 Task: Create a due date automation trigger when advanced on, on the monday after a card is due add dates due in between 1 and 5 working days at 11:00 AM.
Action: Mouse moved to (868, 256)
Screenshot: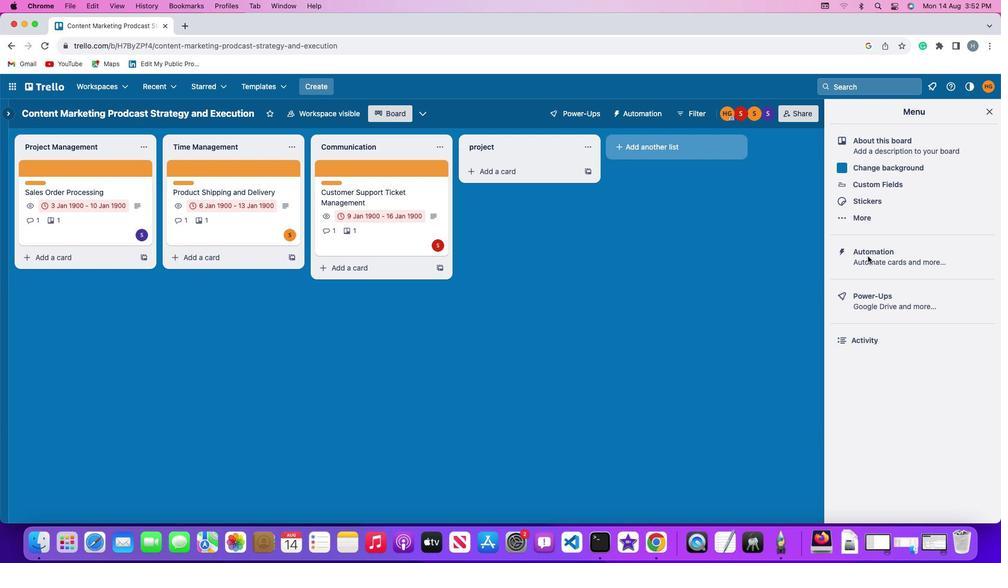
Action: Mouse pressed left at (868, 256)
Screenshot: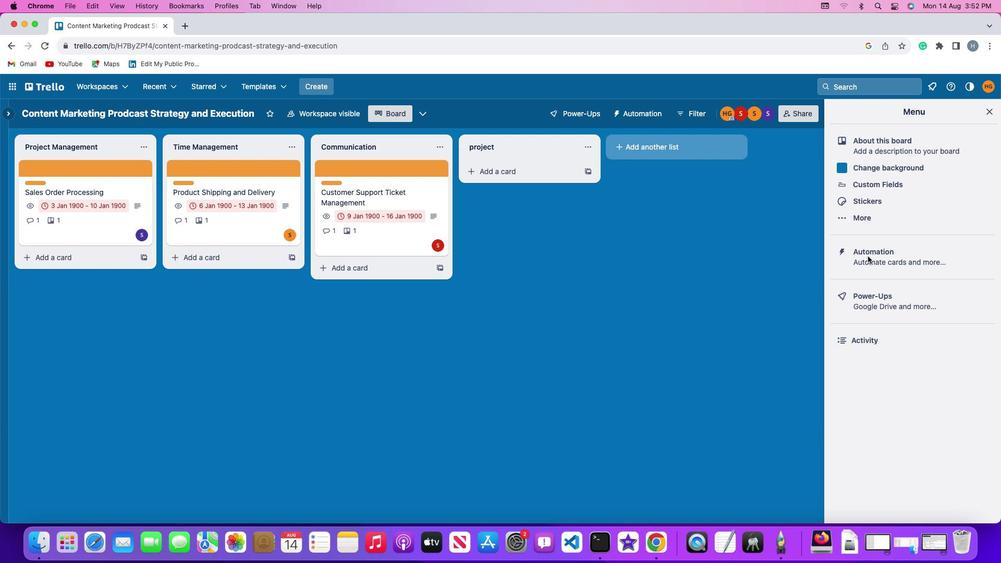 
Action: Mouse moved to (868, 256)
Screenshot: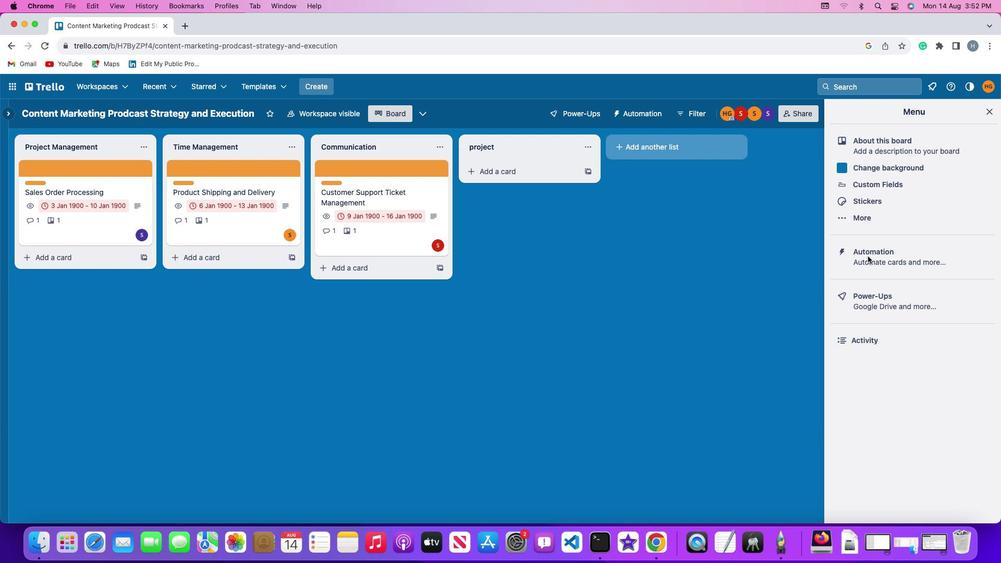 
Action: Mouse pressed left at (868, 256)
Screenshot: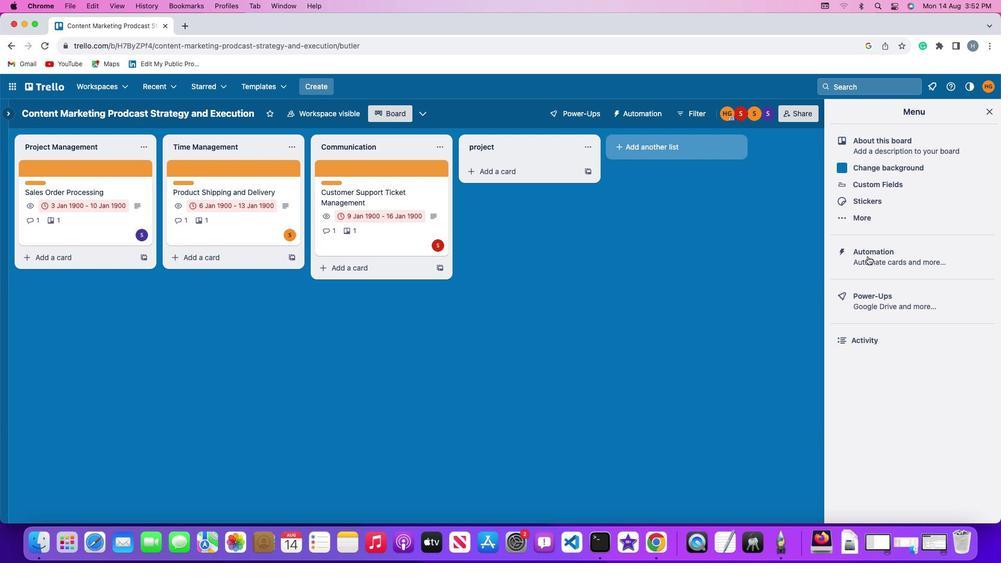 
Action: Mouse moved to (79, 250)
Screenshot: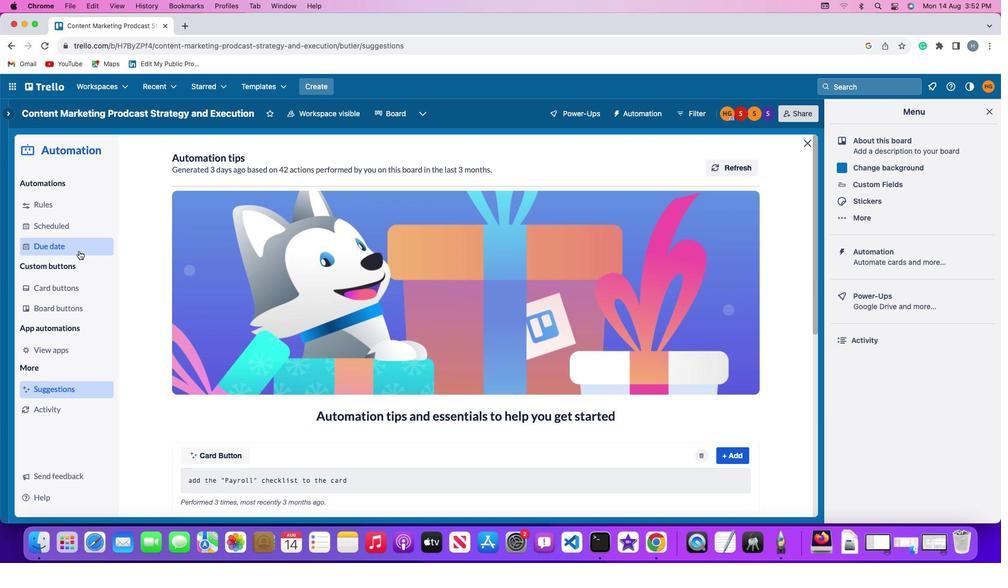
Action: Mouse pressed left at (79, 250)
Screenshot: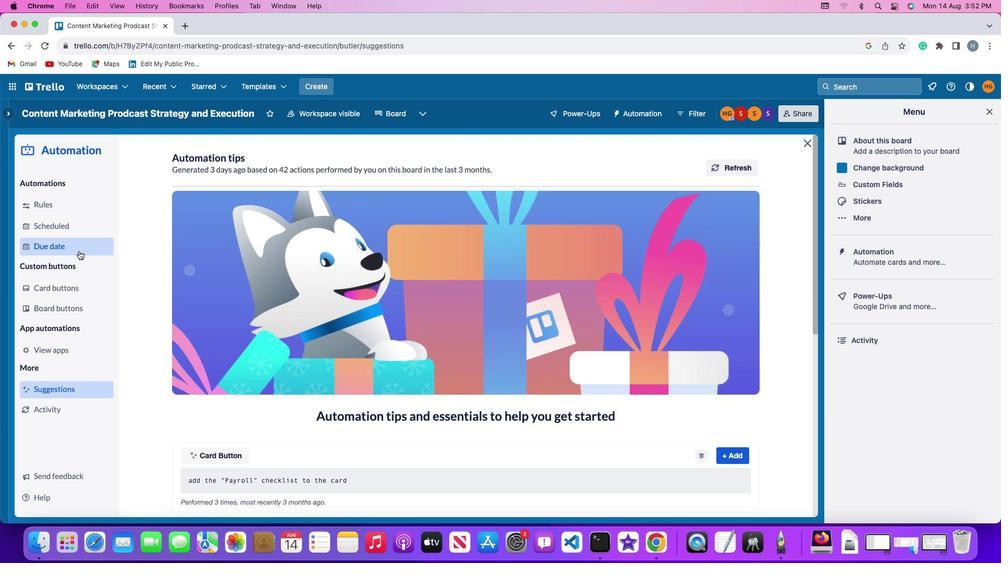 
Action: Mouse moved to (712, 161)
Screenshot: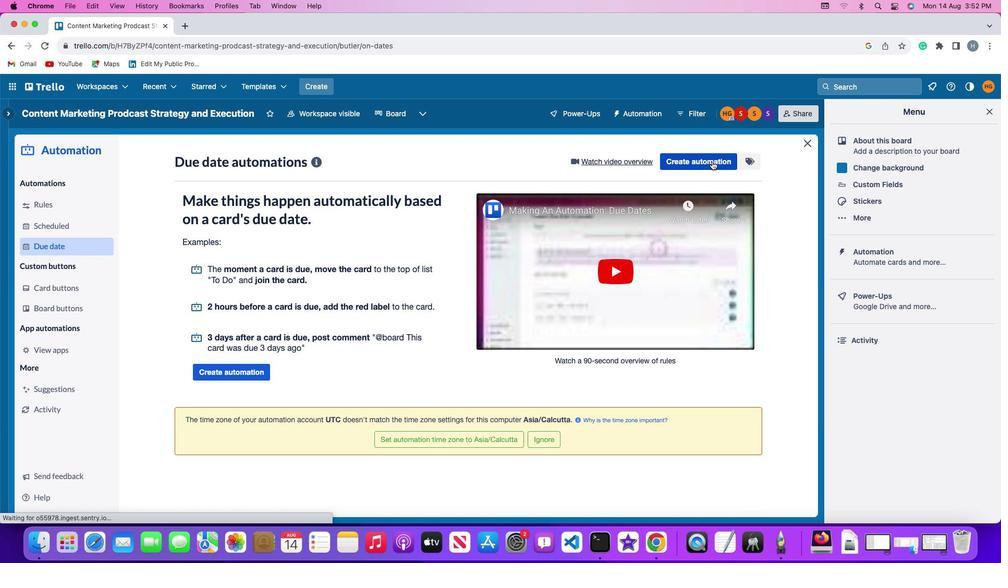 
Action: Mouse pressed left at (712, 161)
Screenshot: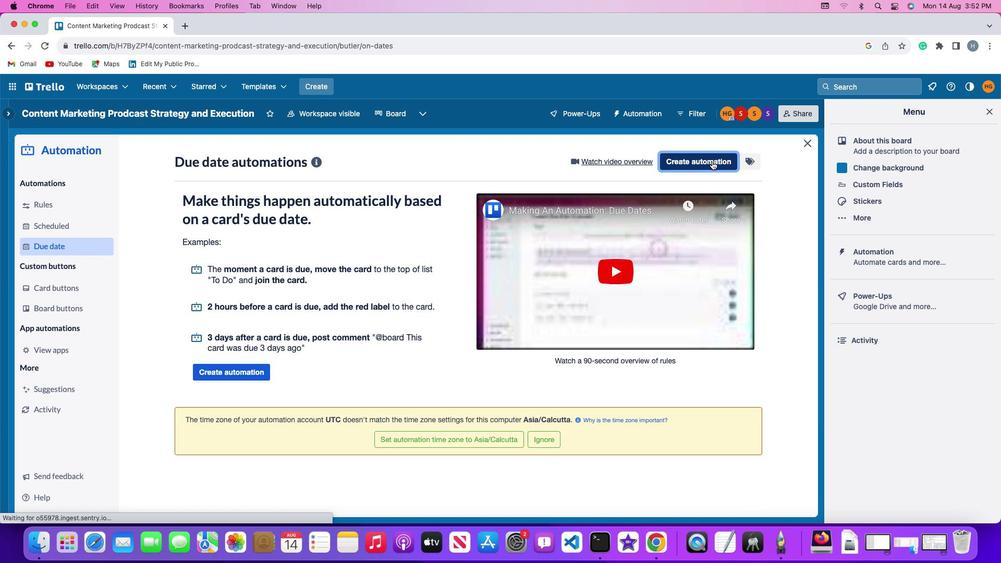 
Action: Mouse moved to (220, 260)
Screenshot: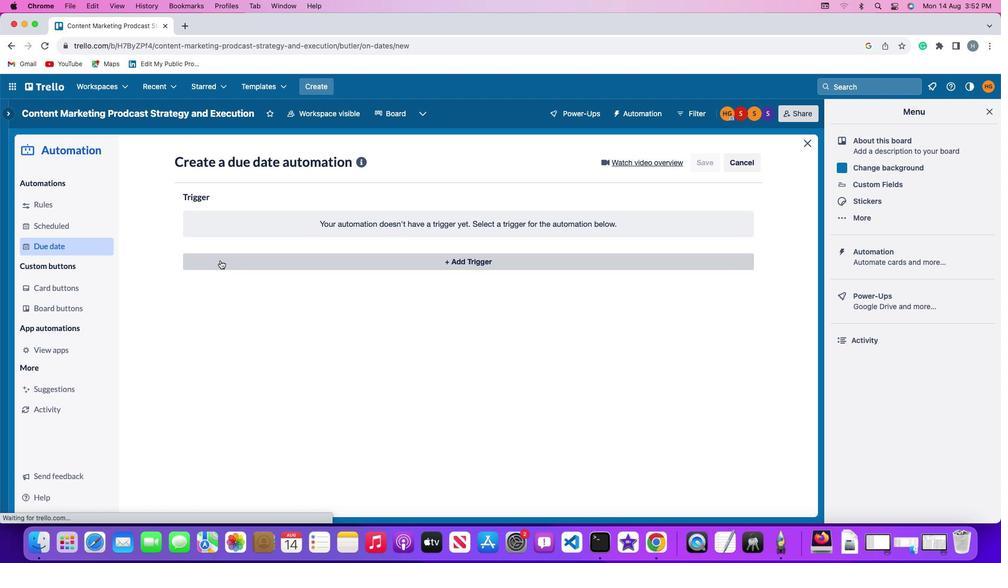 
Action: Mouse pressed left at (220, 260)
Screenshot: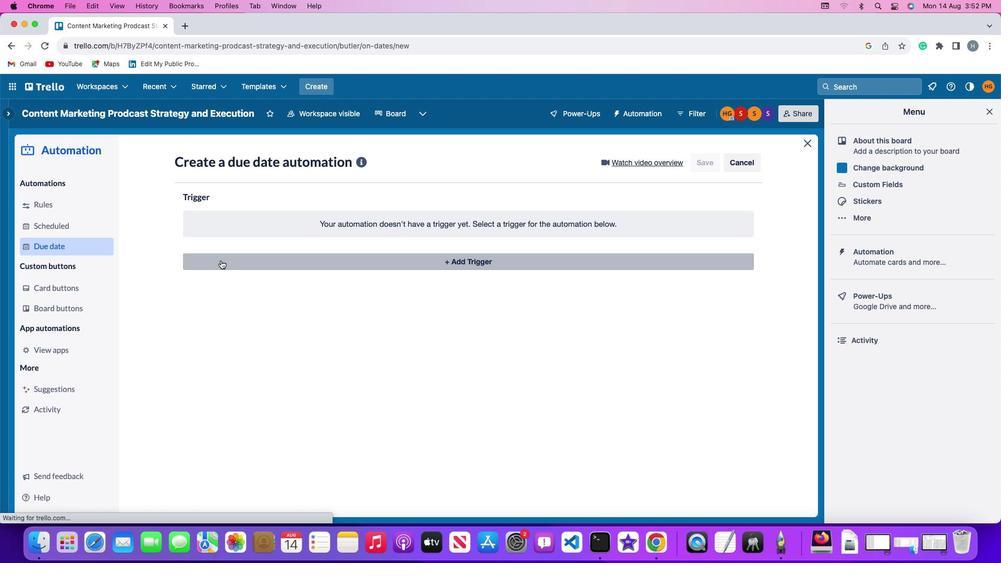 
Action: Mouse moved to (218, 453)
Screenshot: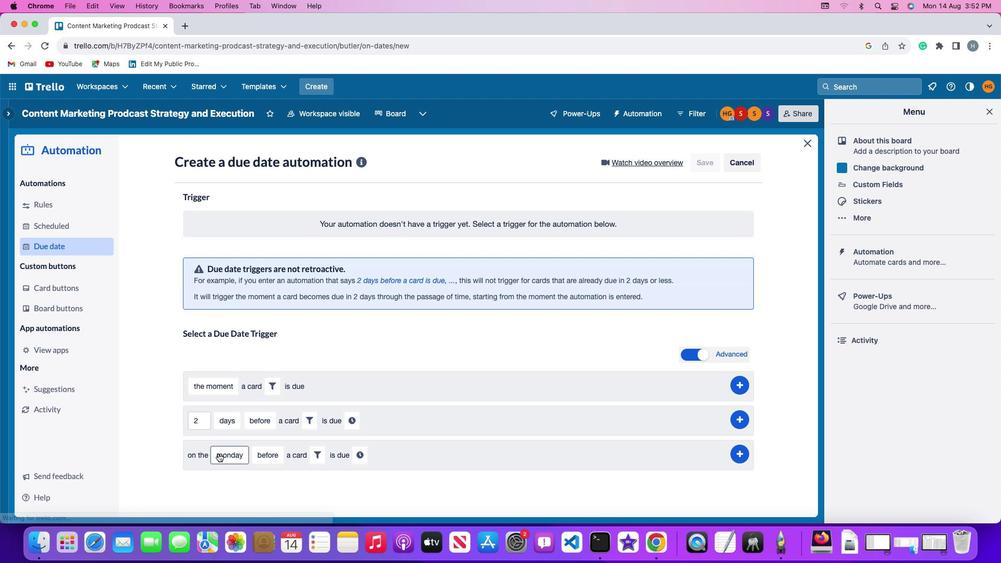 
Action: Mouse pressed left at (218, 453)
Screenshot: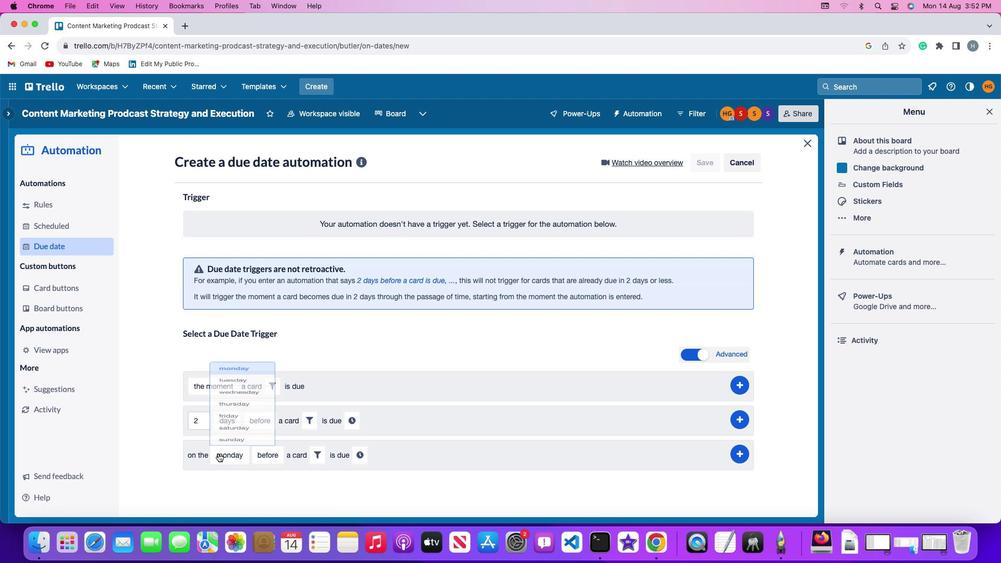 
Action: Mouse moved to (233, 306)
Screenshot: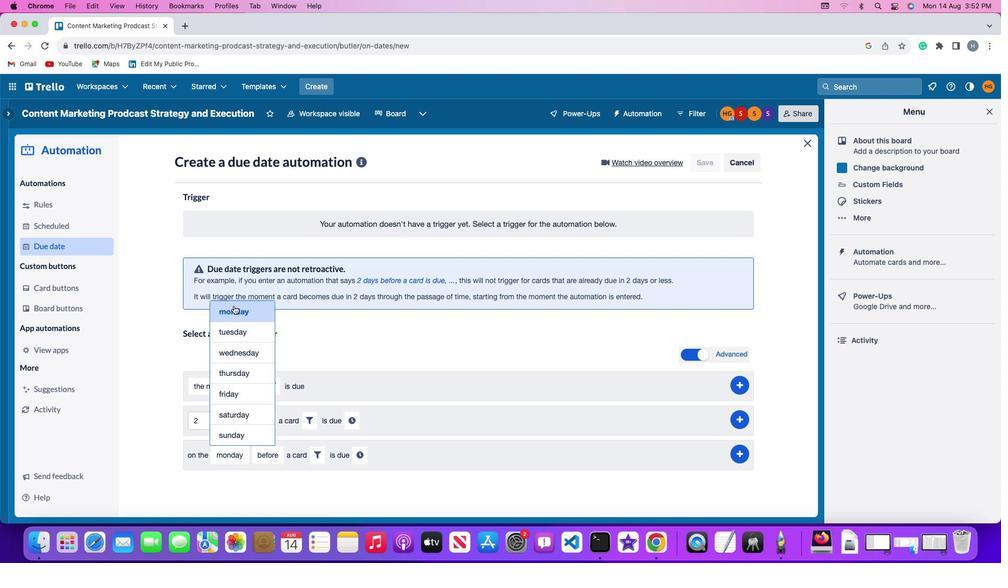
Action: Mouse pressed left at (233, 306)
Screenshot: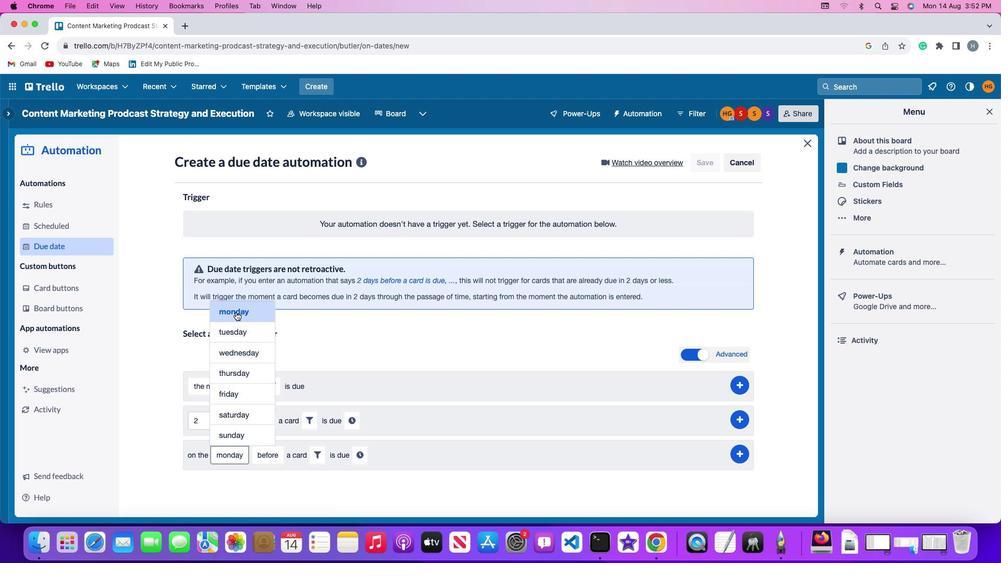 
Action: Mouse moved to (269, 461)
Screenshot: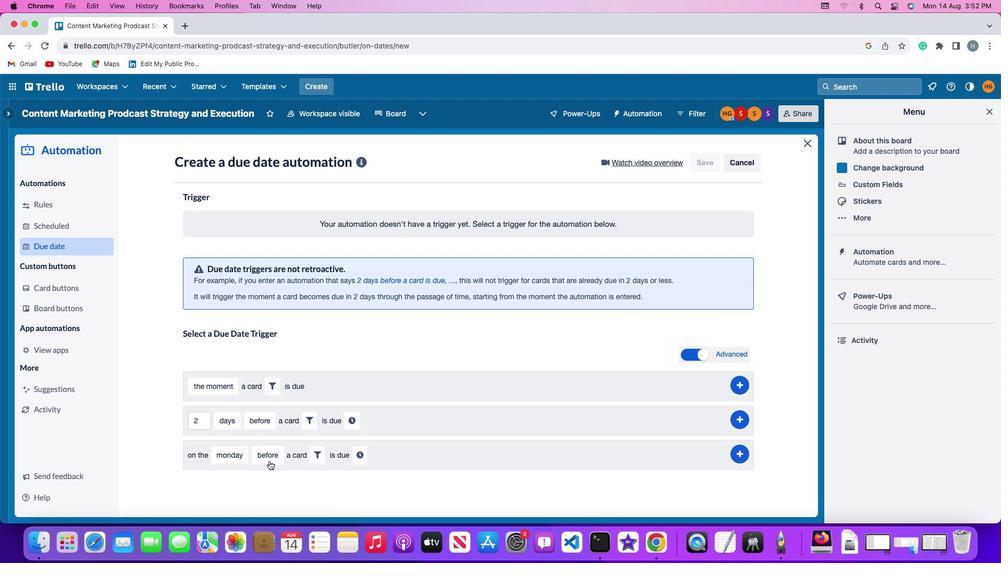 
Action: Mouse pressed left at (269, 461)
Screenshot: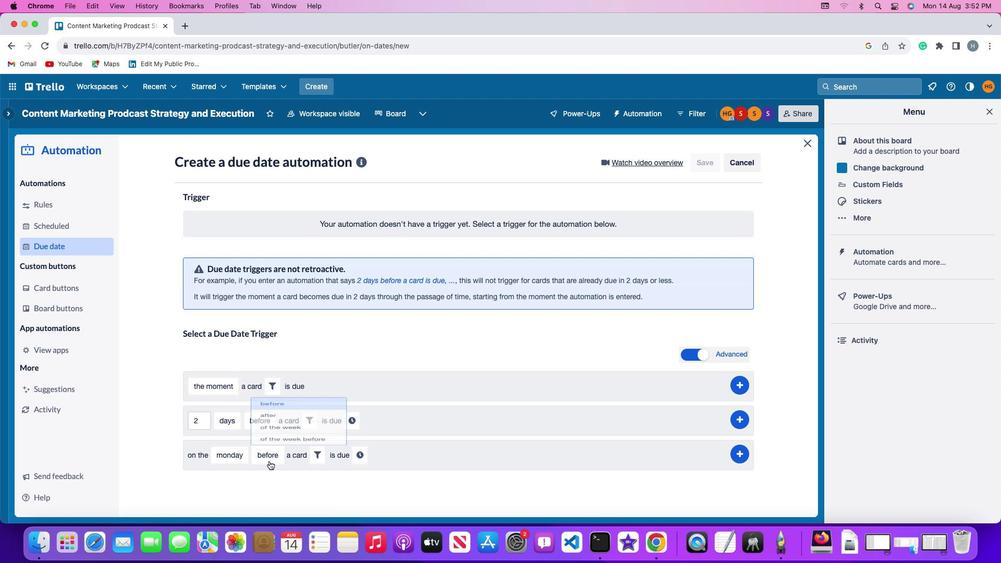 
Action: Mouse moved to (282, 390)
Screenshot: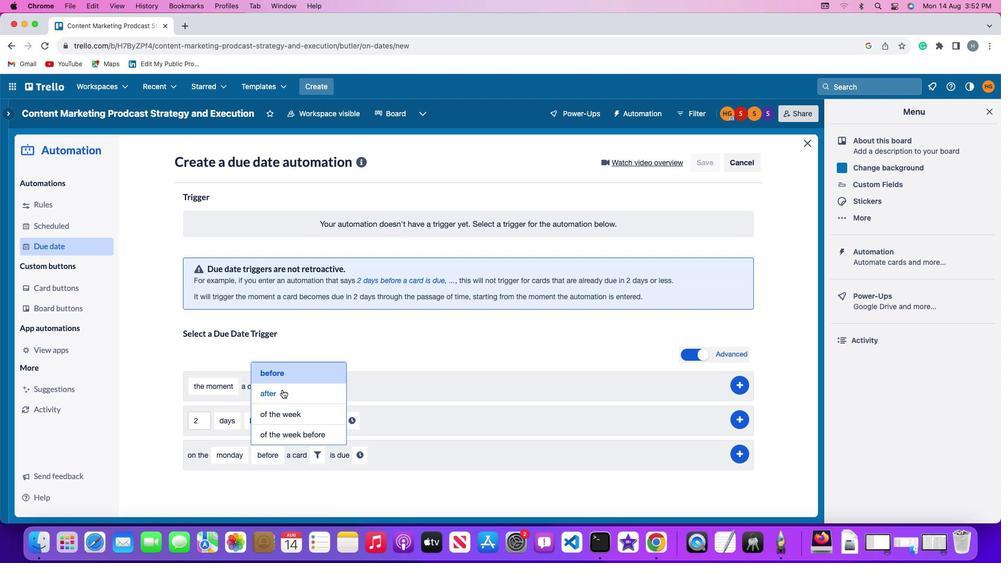 
Action: Mouse pressed left at (282, 390)
Screenshot: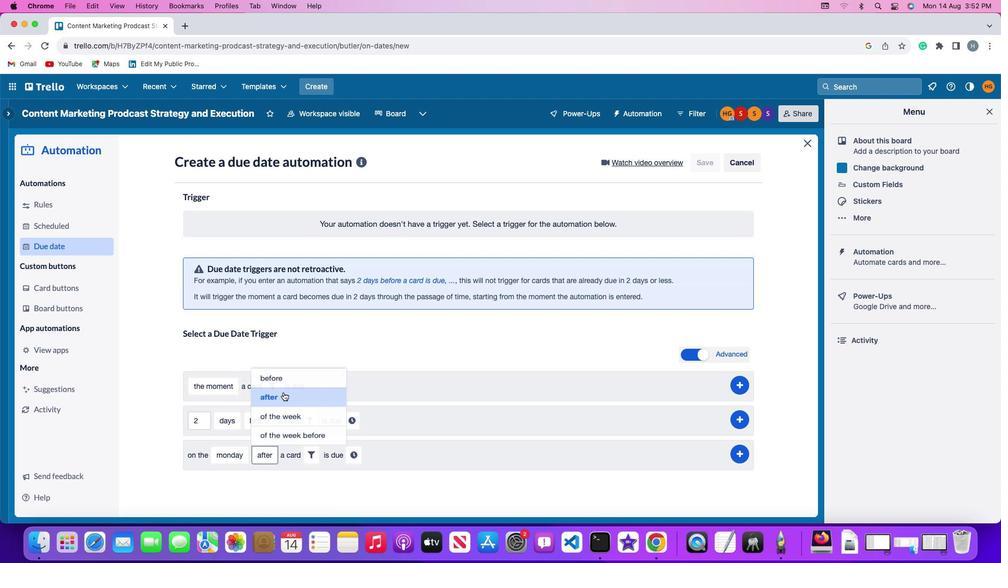 
Action: Mouse moved to (311, 456)
Screenshot: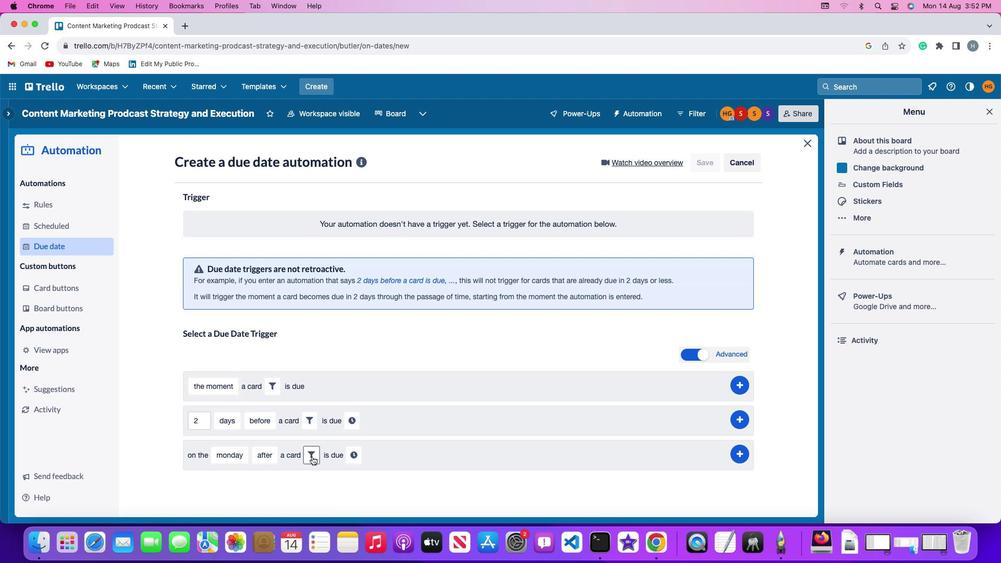
Action: Mouse pressed left at (311, 456)
Screenshot: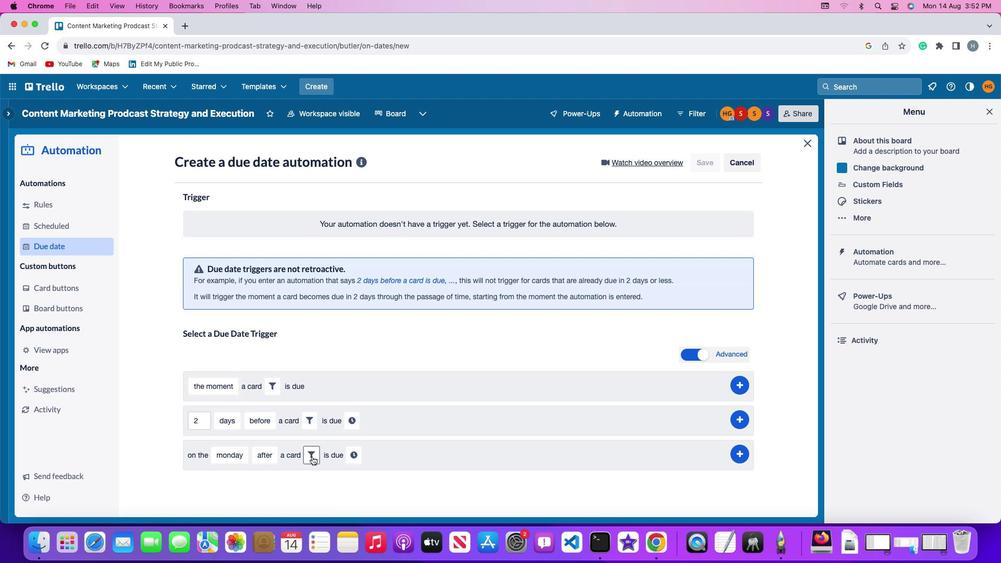 
Action: Mouse moved to (371, 490)
Screenshot: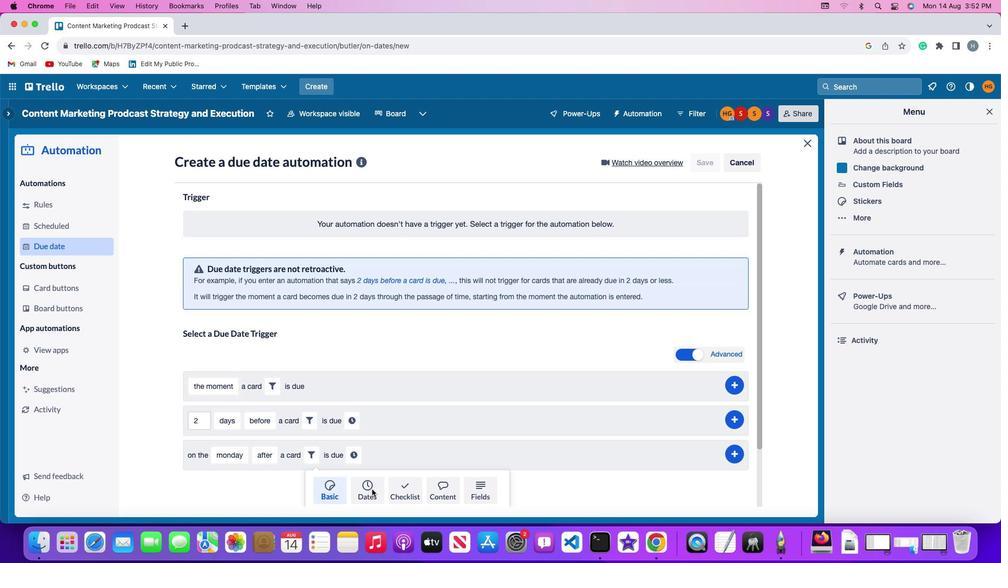 
Action: Mouse pressed left at (371, 490)
Screenshot: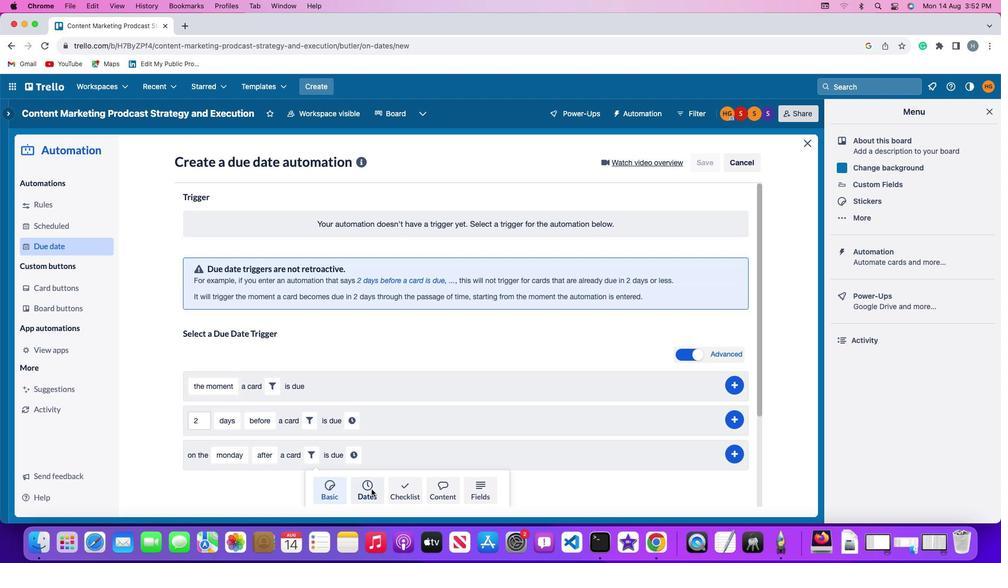 
Action: Mouse moved to (277, 484)
Screenshot: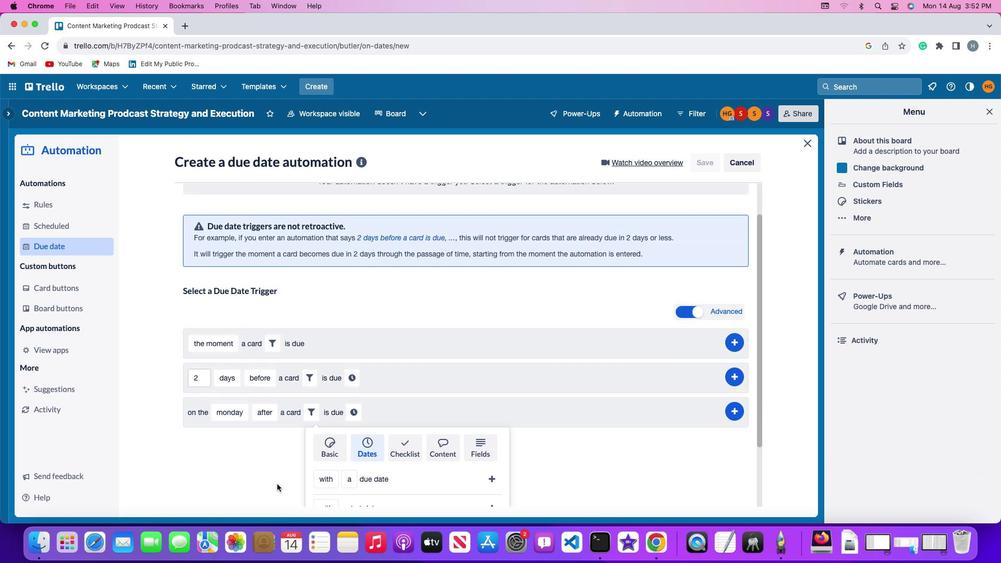 
Action: Mouse scrolled (277, 484) with delta (0, 0)
Screenshot: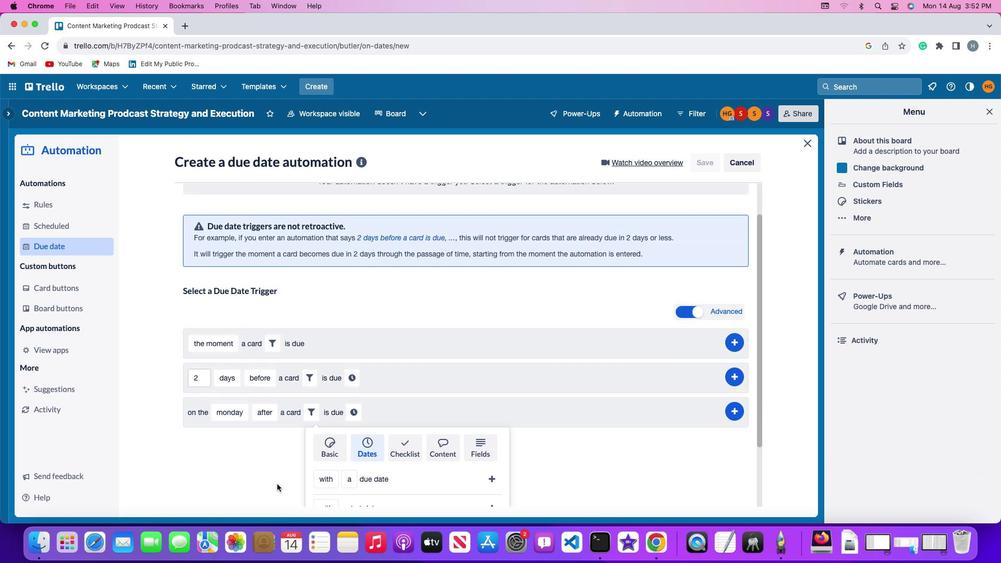 
Action: Mouse scrolled (277, 484) with delta (0, 0)
Screenshot: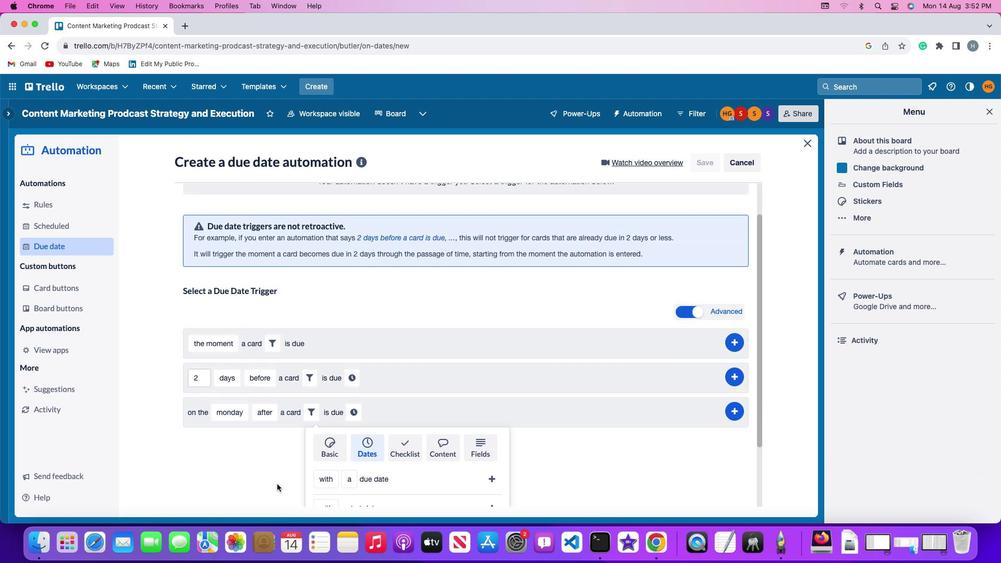 
Action: Mouse scrolled (277, 484) with delta (0, -1)
Screenshot: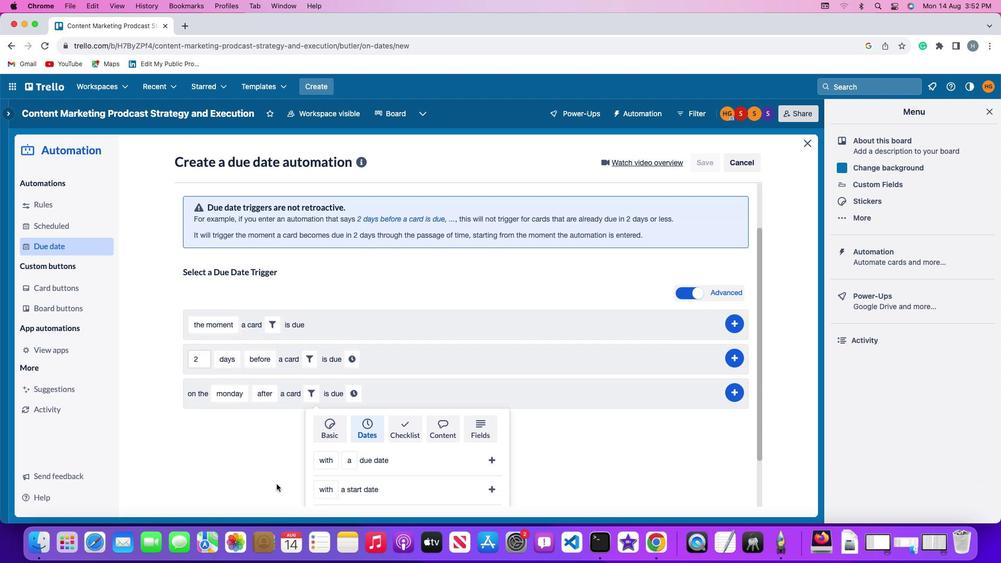 
Action: Mouse scrolled (277, 484) with delta (0, -2)
Screenshot: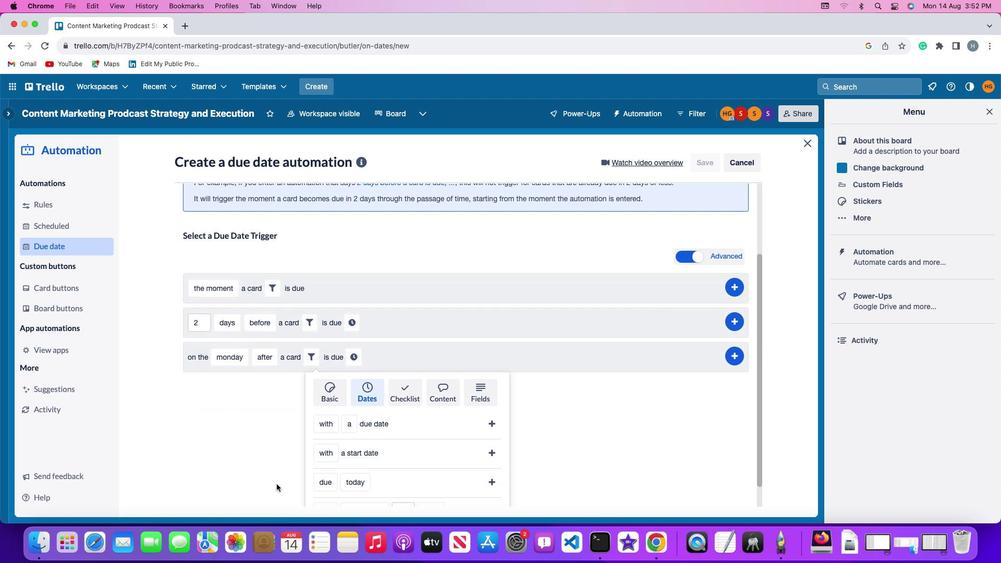 
Action: Mouse scrolled (277, 484) with delta (0, -3)
Screenshot: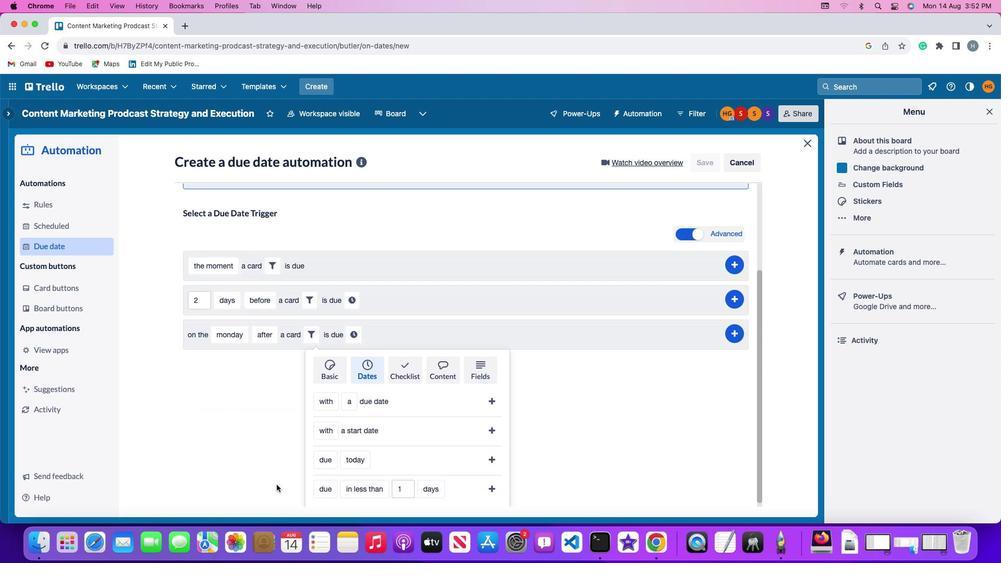 
Action: Mouse moved to (276, 485)
Screenshot: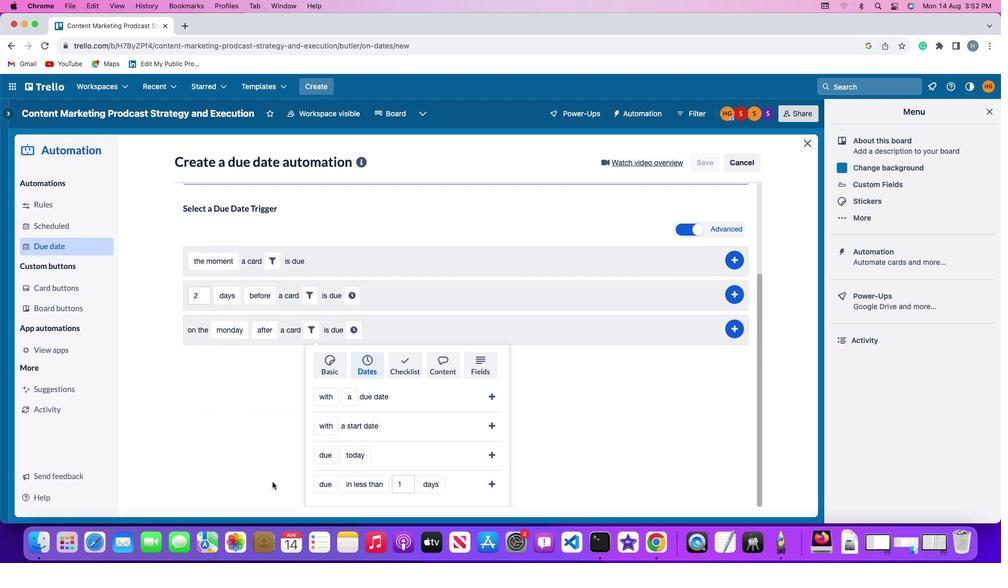 
Action: Mouse scrolled (276, 485) with delta (0, 0)
Screenshot: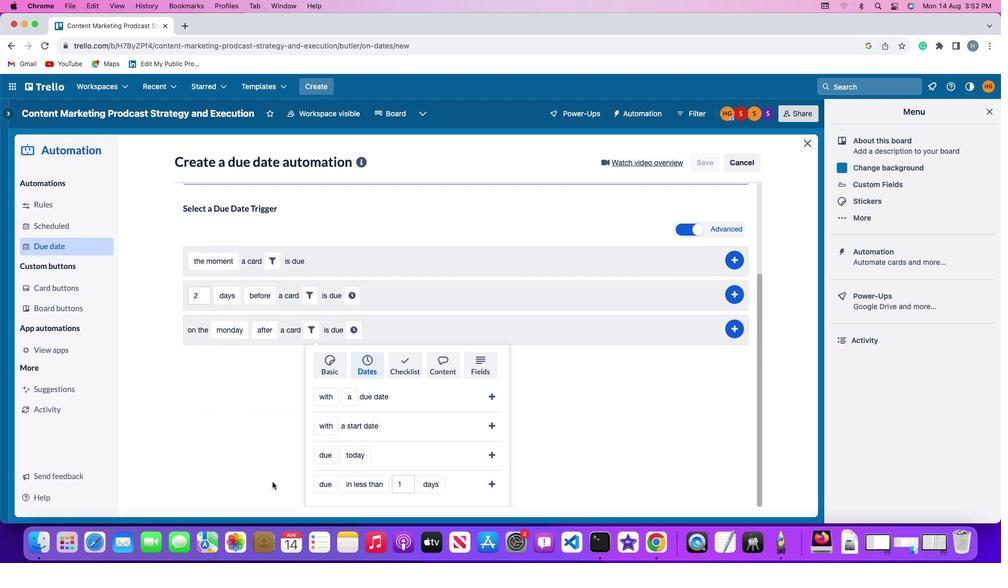 
Action: Mouse moved to (275, 484)
Screenshot: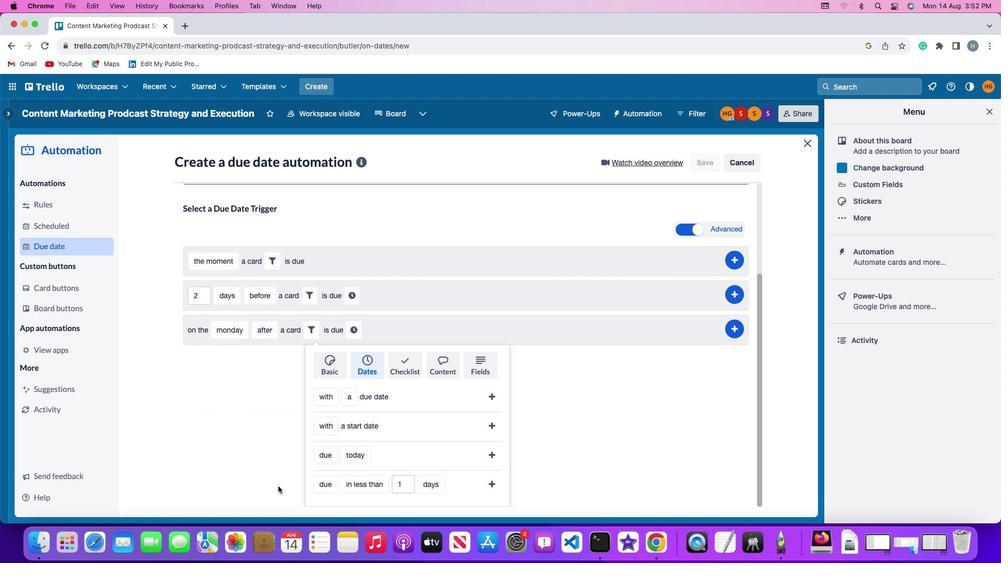 
Action: Mouse scrolled (275, 484) with delta (0, 0)
Screenshot: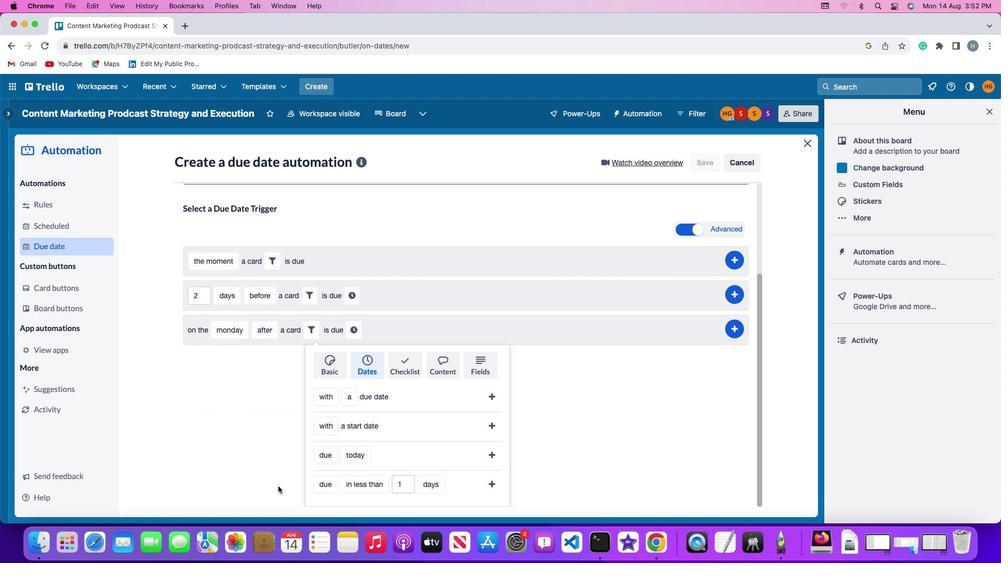 
Action: Mouse moved to (273, 482)
Screenshot: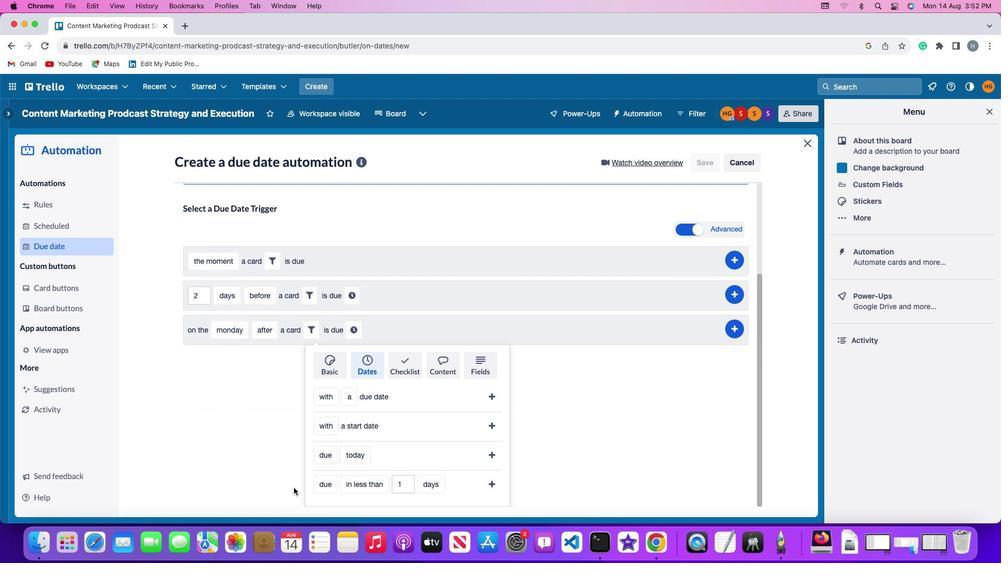 
Action: Mouse scrolled (273, 482) with delta (0, -1)
Screenshot: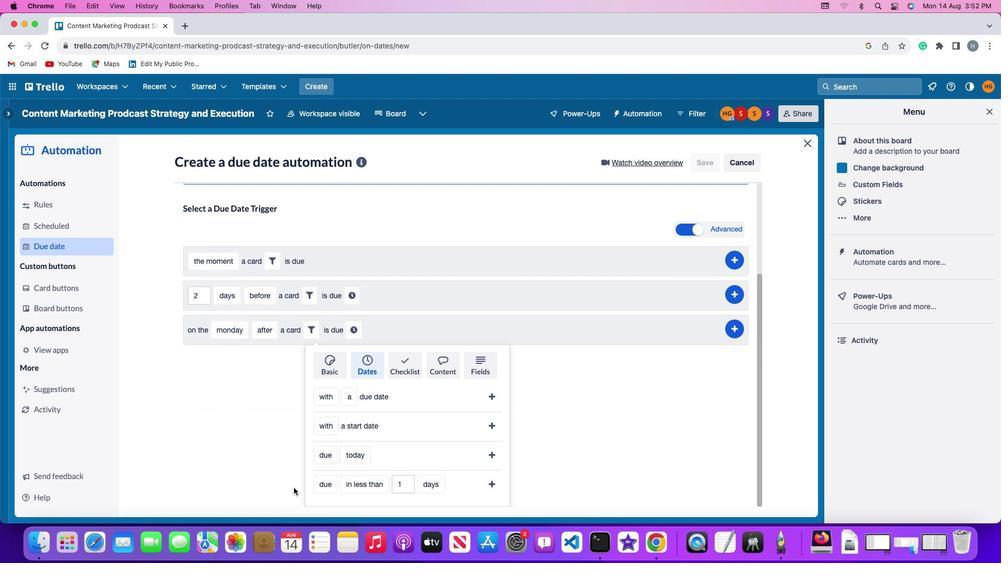 
Action: Mouse moved to (322, 484)
Screenshot: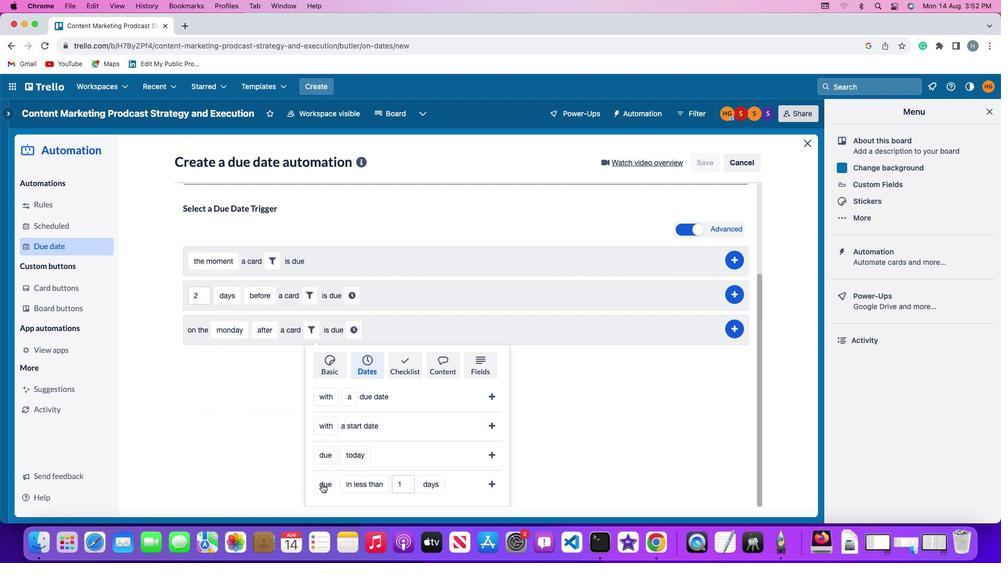 
Action: Mouse pressed left at (322, 484)
Screenshot: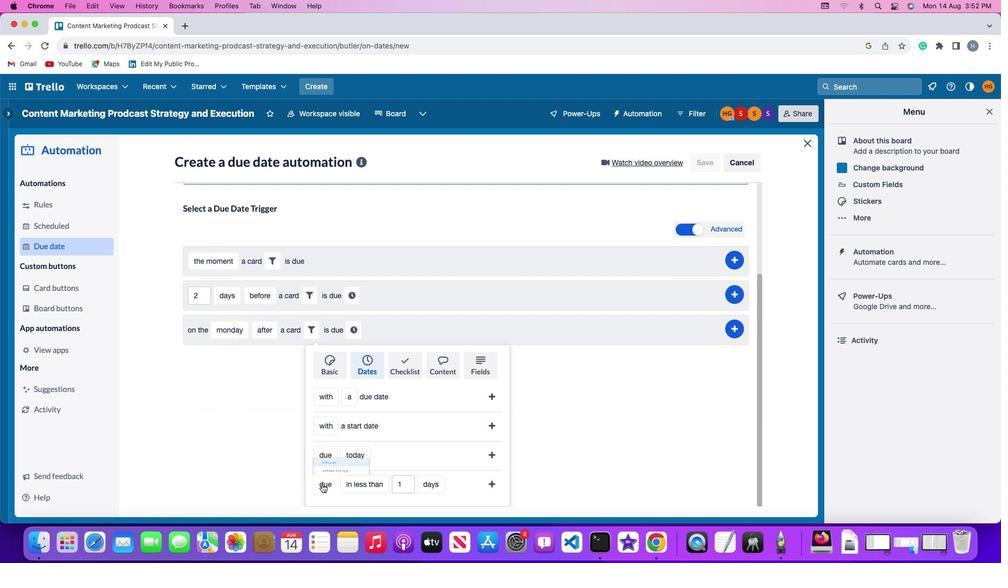 
Action: Mouse moved to (326, 444)
Screenshot: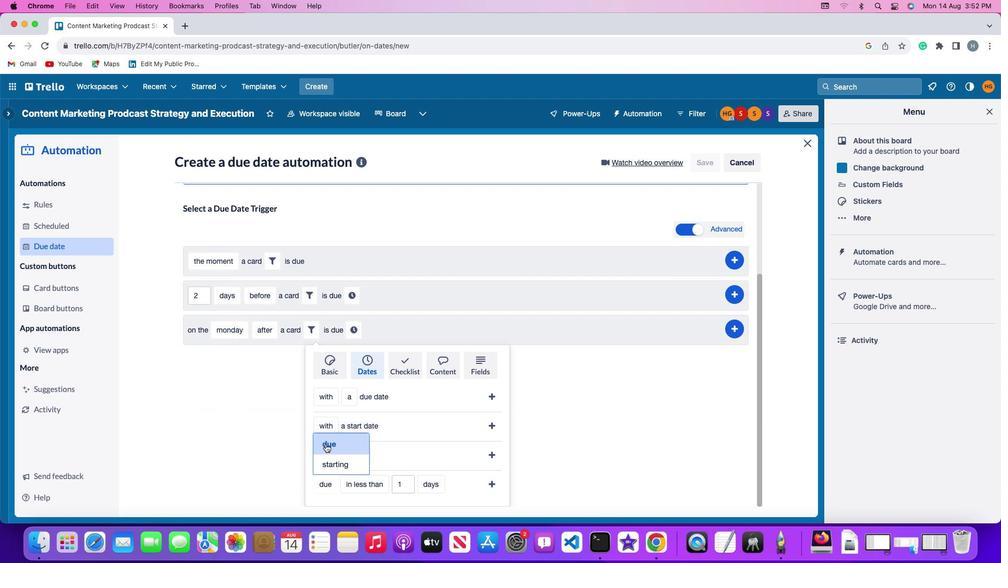 
Action: Mouse pressed left at (326, 444)
Screenshot: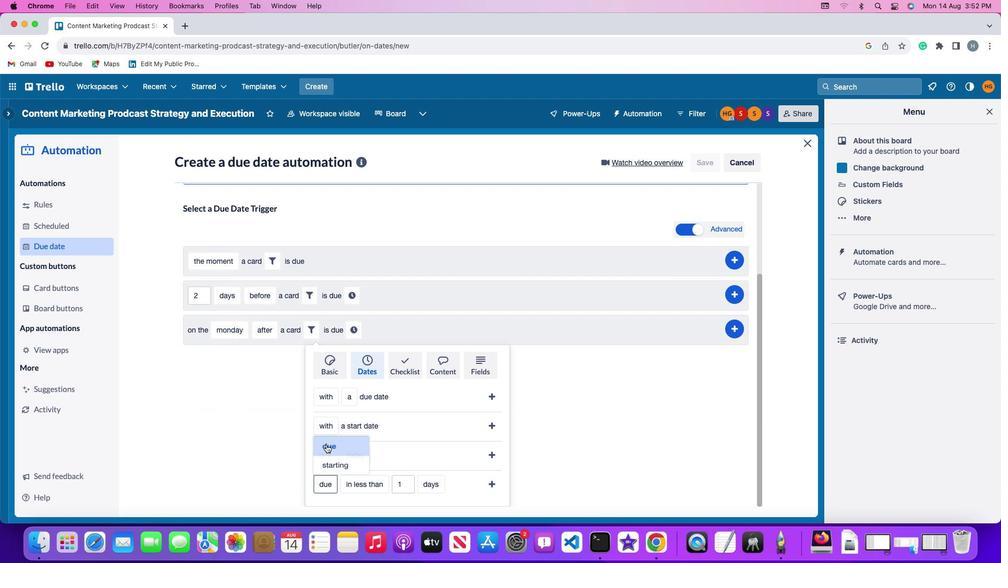 
Action: Mouse moved to (360, 487)
Screenshot: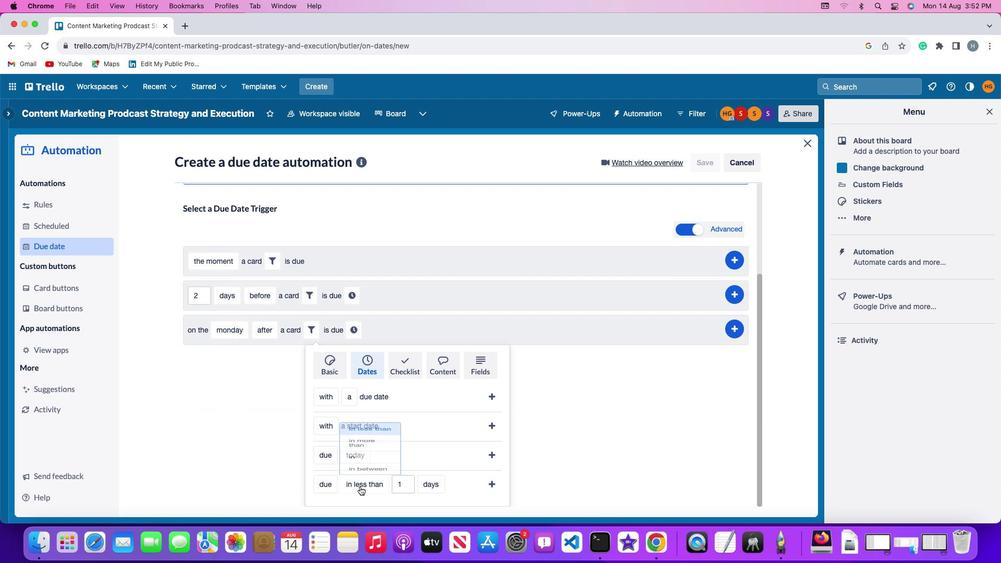 
Action: Mouse pressed left at (360, 487)
Screenshot: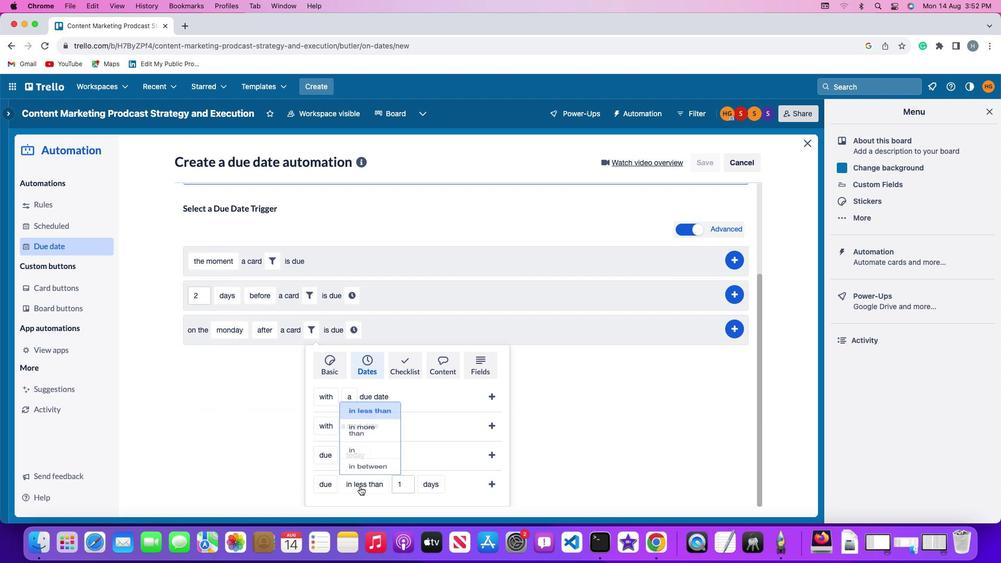 
Action: Mouse moved to (357, 463)
Screenshot: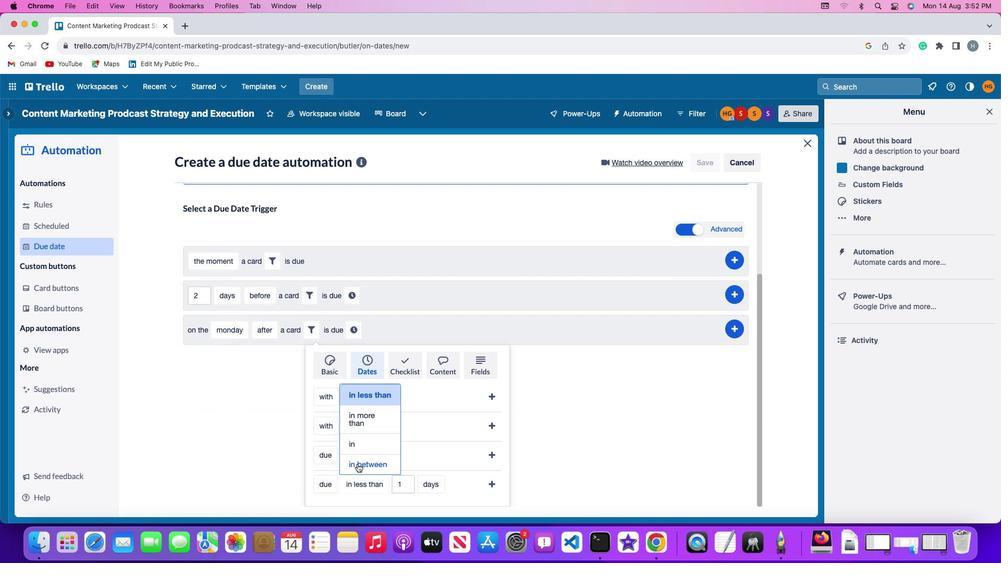 
Action: Mouse pressed left at (357, 463)
Screenshot: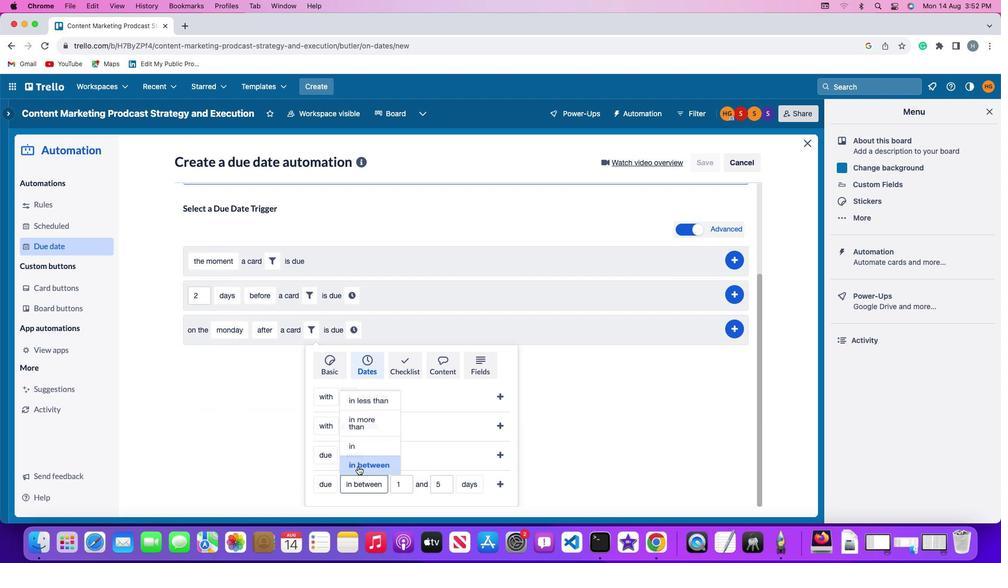 
Action: Mouse moved to (402, 485)
Screenshot: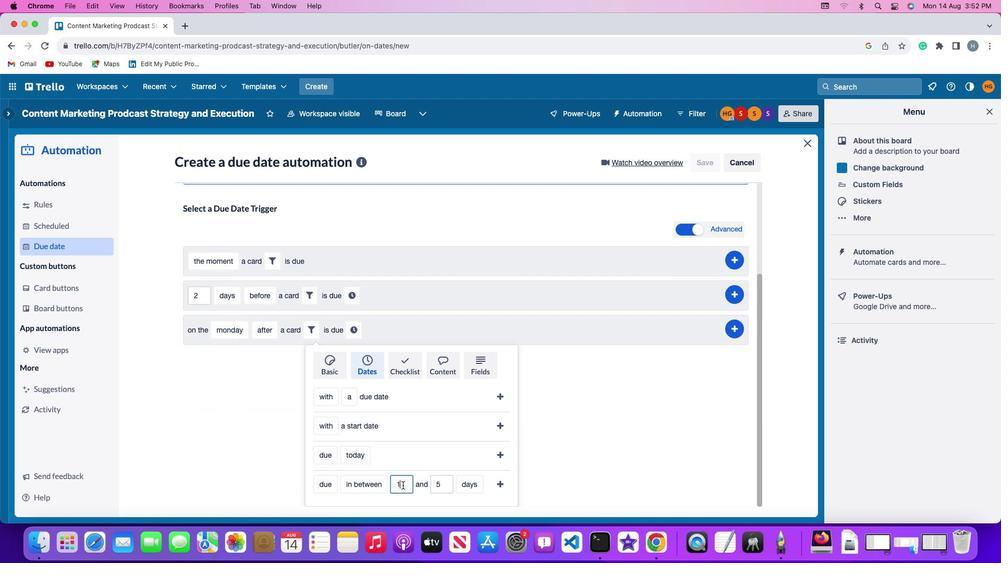 
Action: Mouse pressed left at (402, 485)
Screenshot: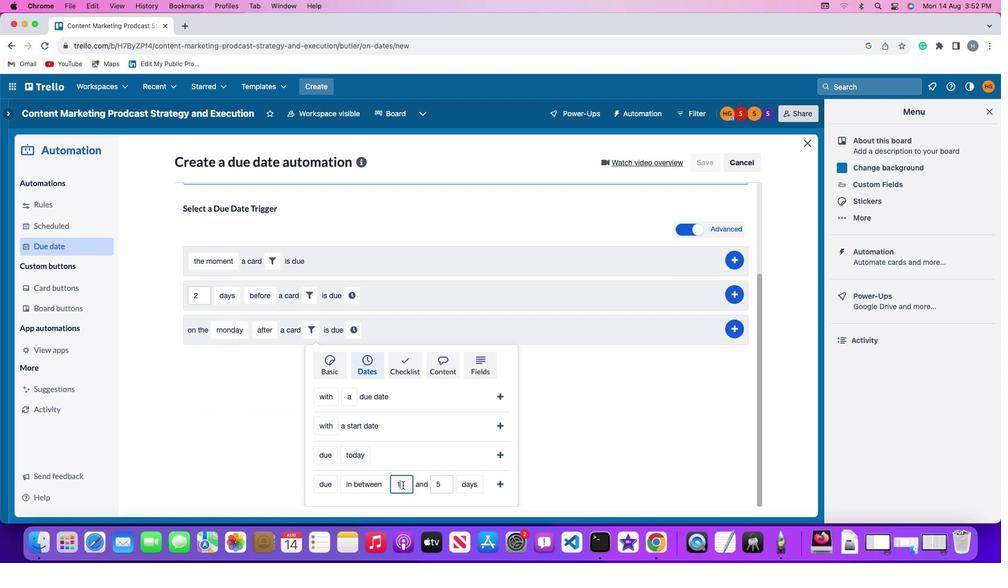 
Action: Key pressed Key.backspace
Screenshot: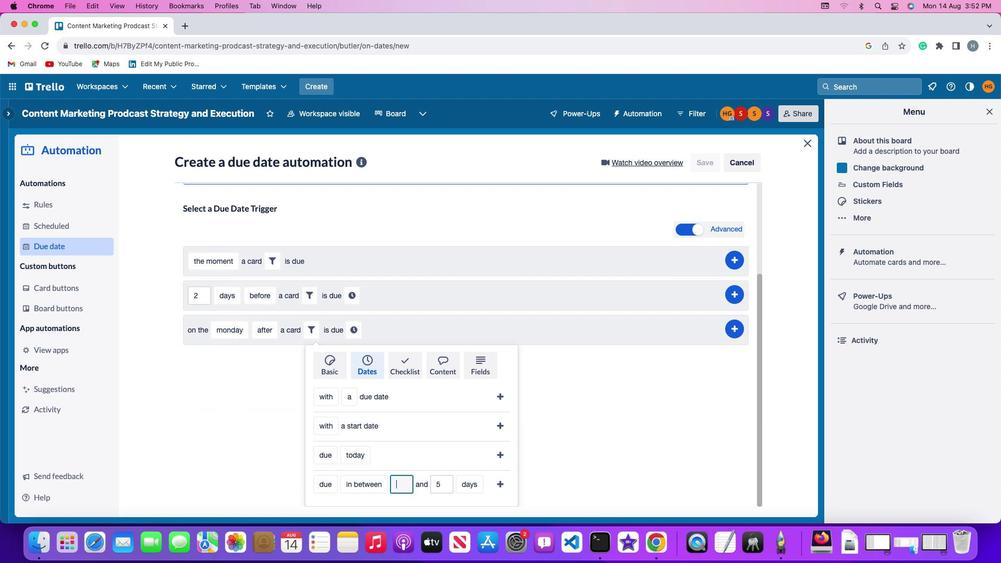 
Action: Mouse moved to (403, 485)
Screenshot: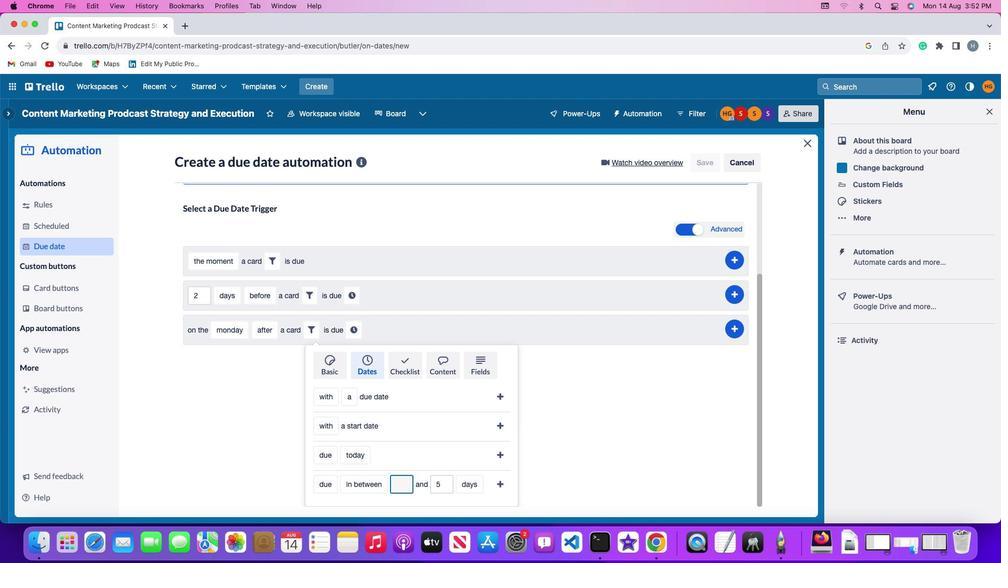 
Action: Key pressed '1'
Screenshot: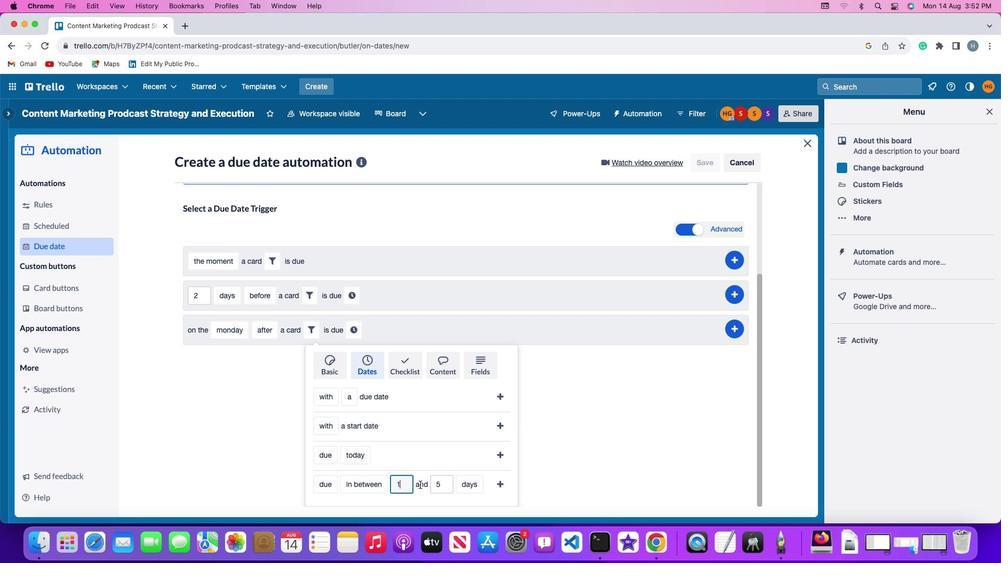 
Action: Mouse moved to (444, 484)
Screenshot: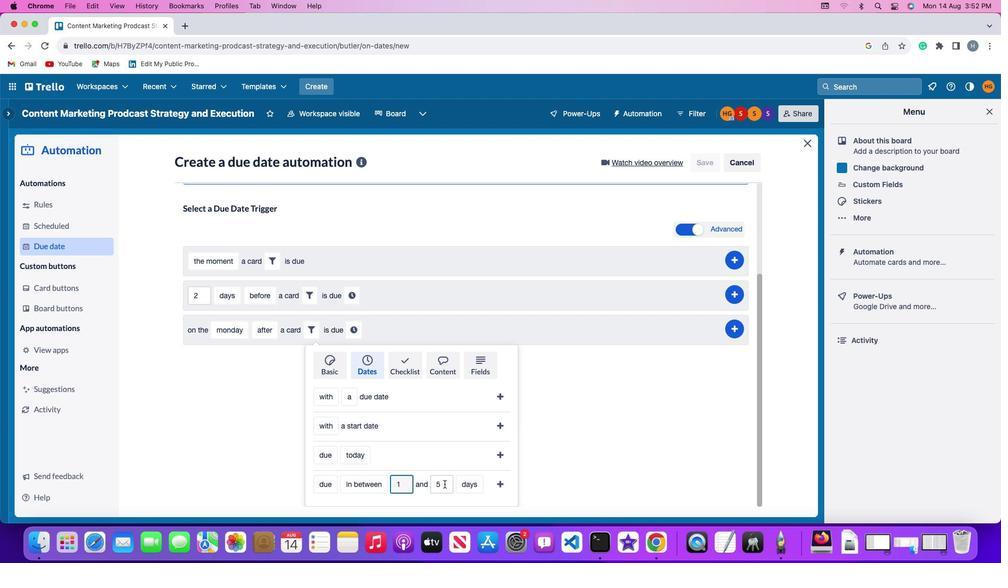 
Action: Mouse pressed left at (444, 484)
Screenshot: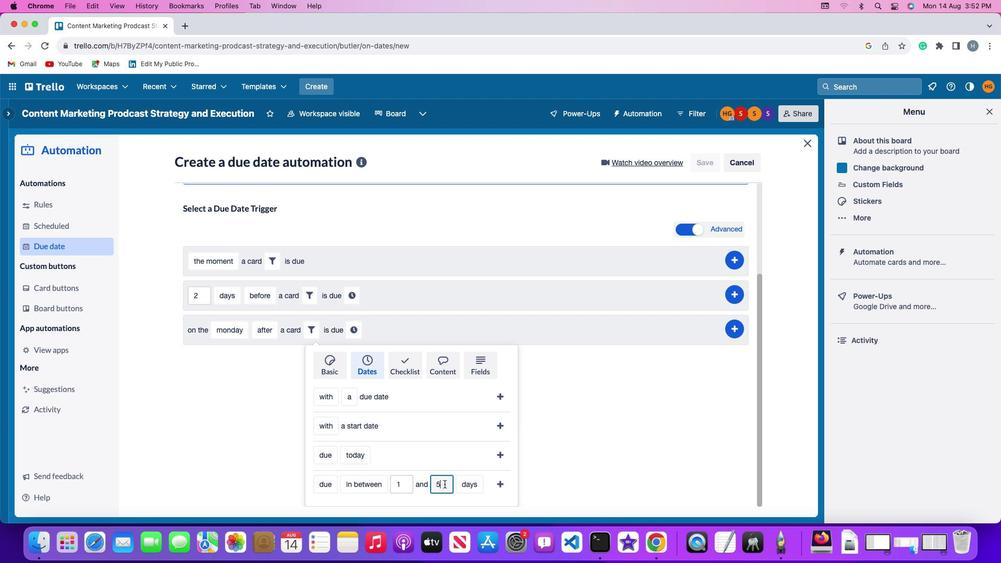 
Action: Key pressed Key.backspace'5'
Screenshot: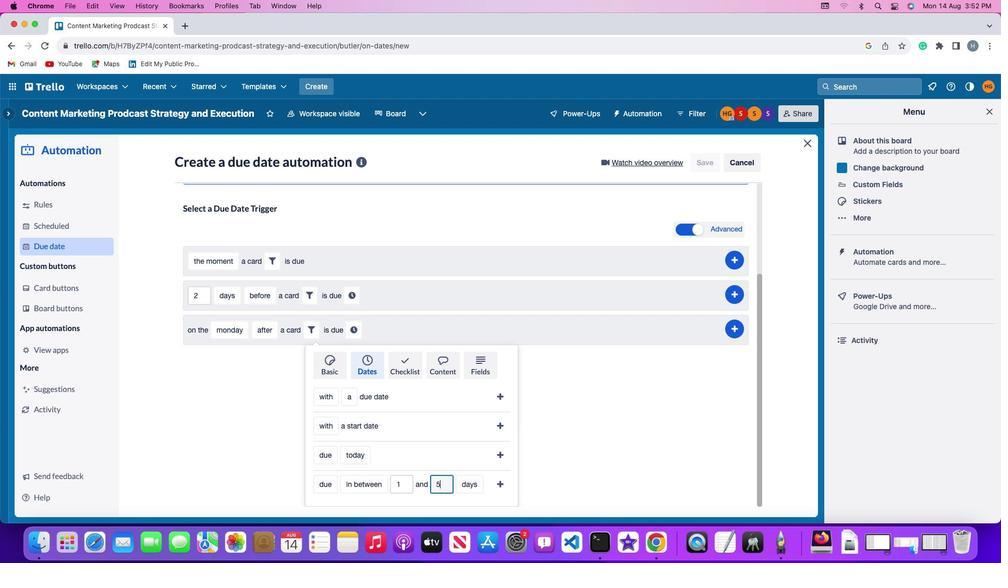 
Action: Mouse moved to (472, 485)
Screenshot: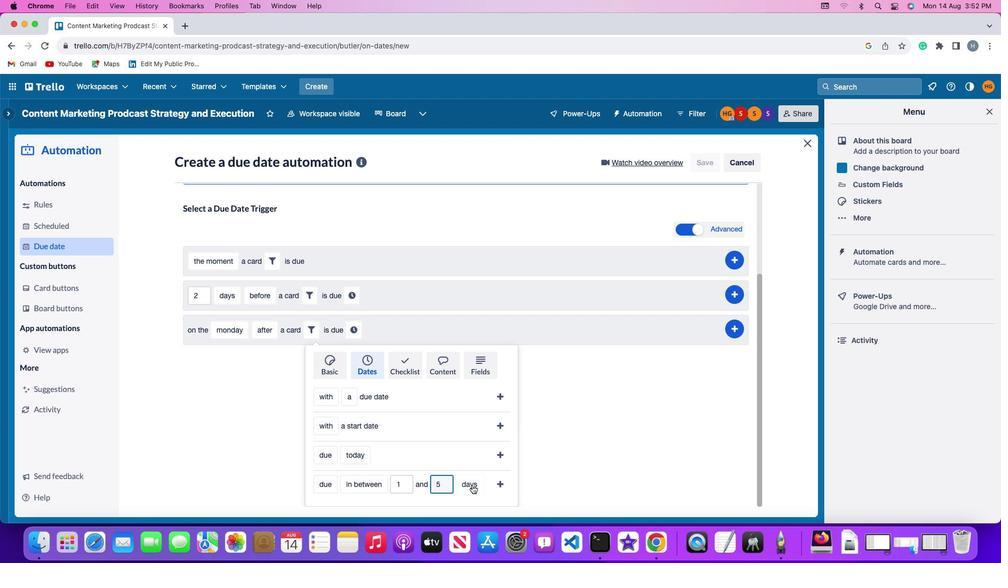 
Action: Mouse pressed left at (472, 485)
Screenshot: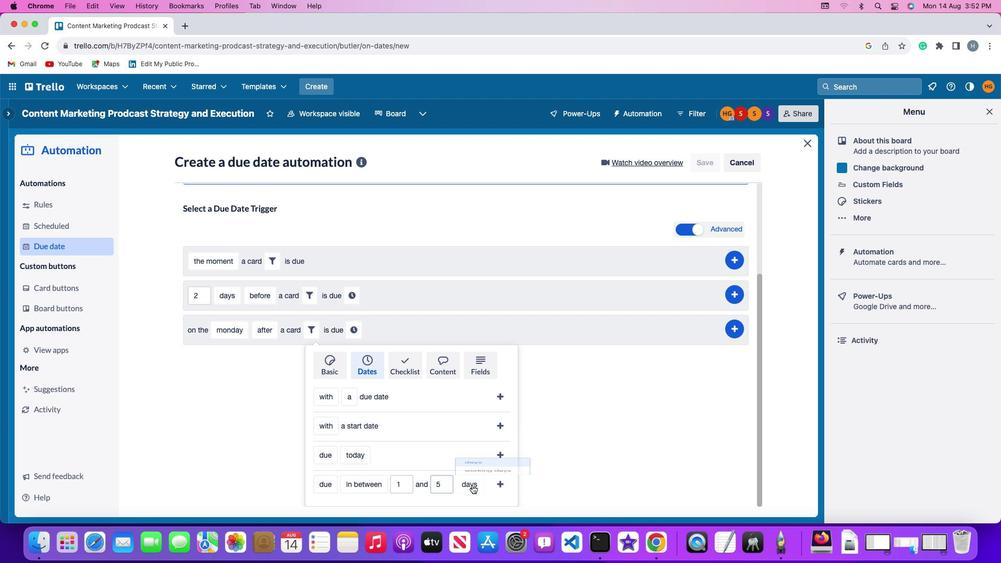 
Action: Mouse moved to (474, 465)
Screenshot: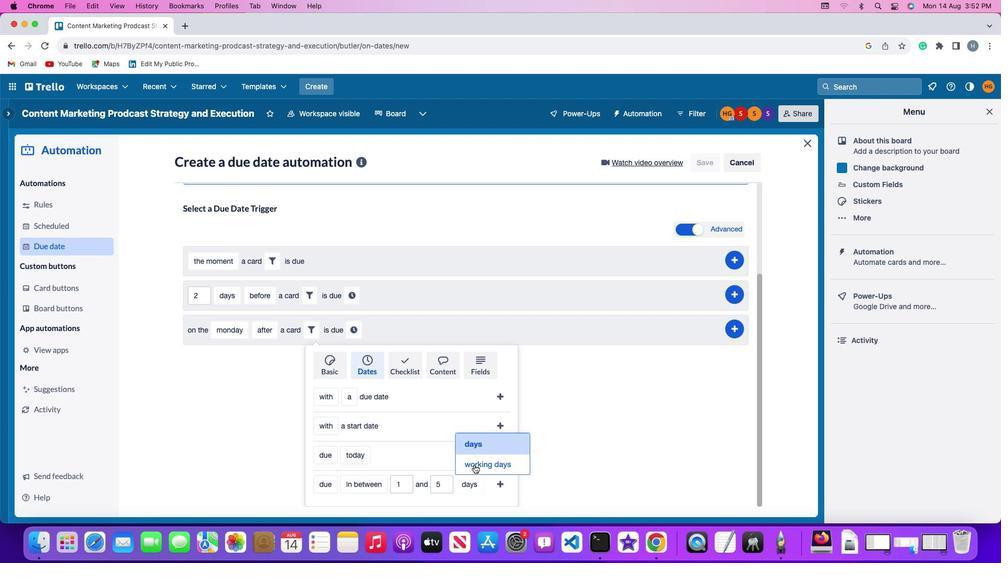 
Action: Mouse pressed left at (474, 465)
Screenshot: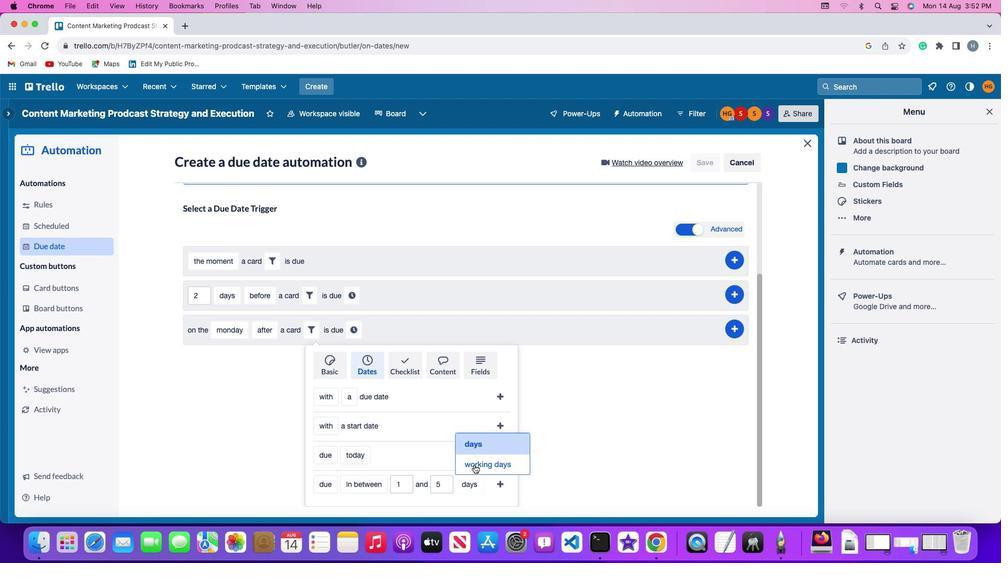 
Action: Mouse moved to (530, 483)
Screenshot: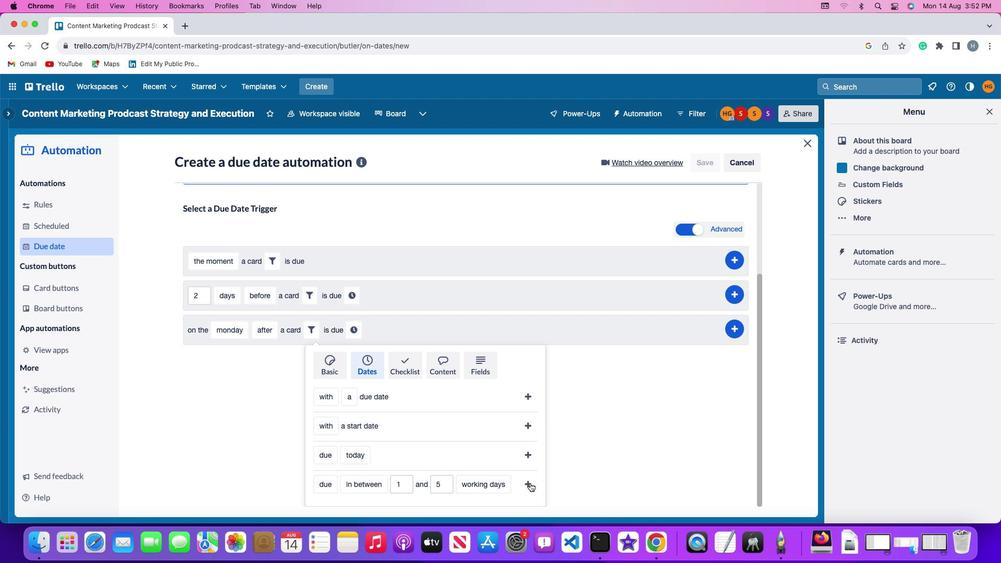 
Action: Mouse pressed left at (530, 483)
Screenshot: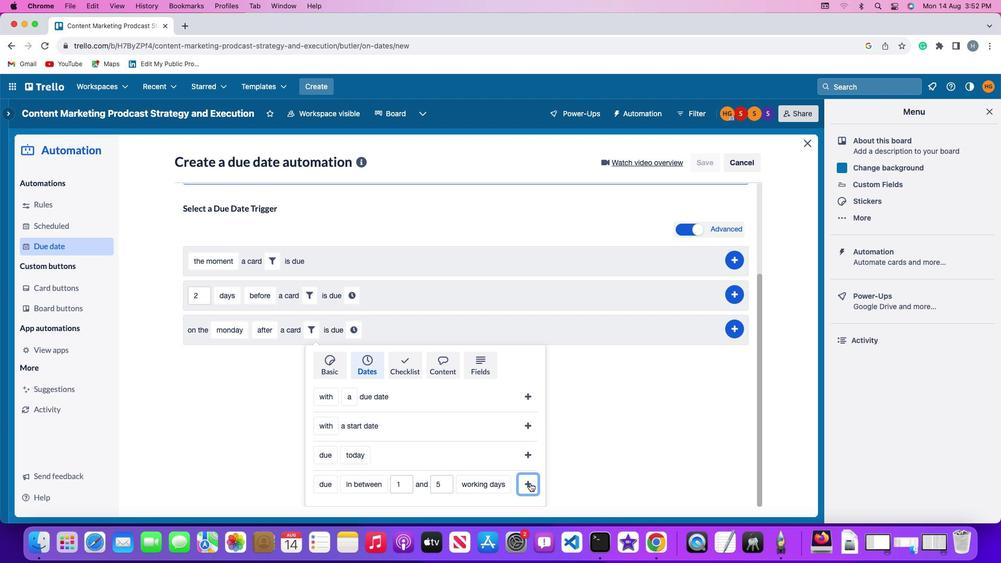 
Action: Mouse moved to (507, 454)
Screenshot: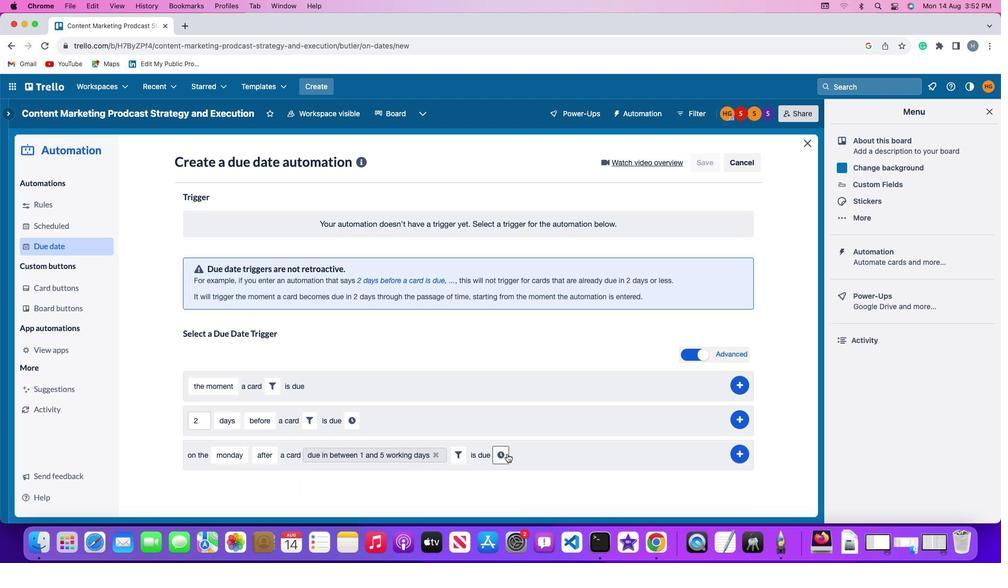 
Action: Mouse pressed left at (507, 454)
Screenshot: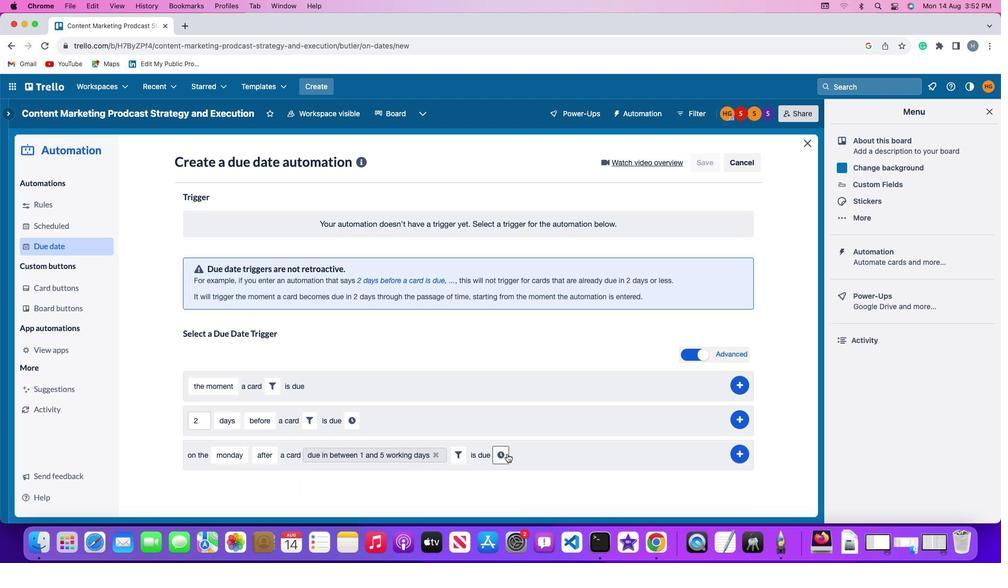 
Action: Mouse moved to (523, 459)
Screenshot: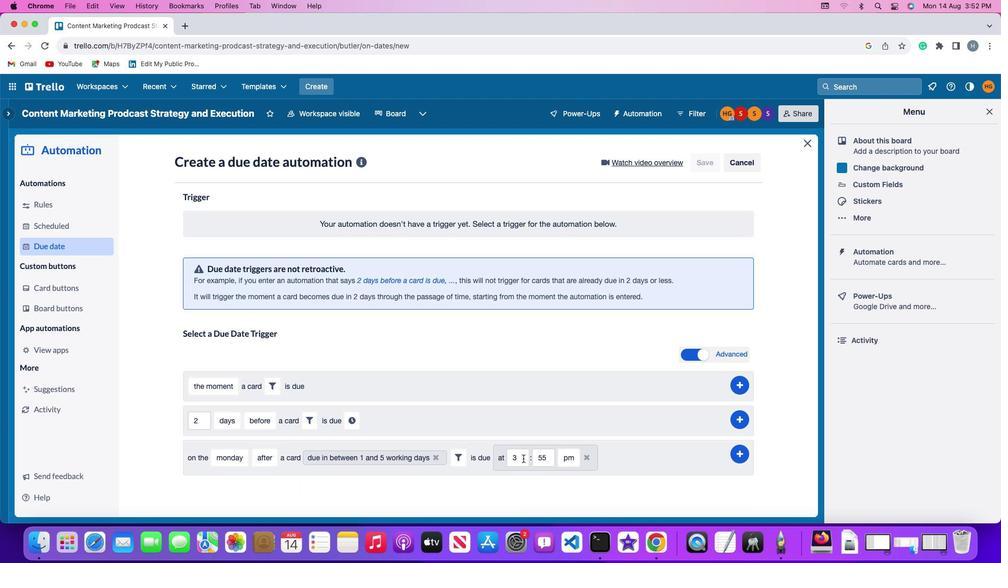 
Action: Mouse pressed left at (523, 459)
Screenshot: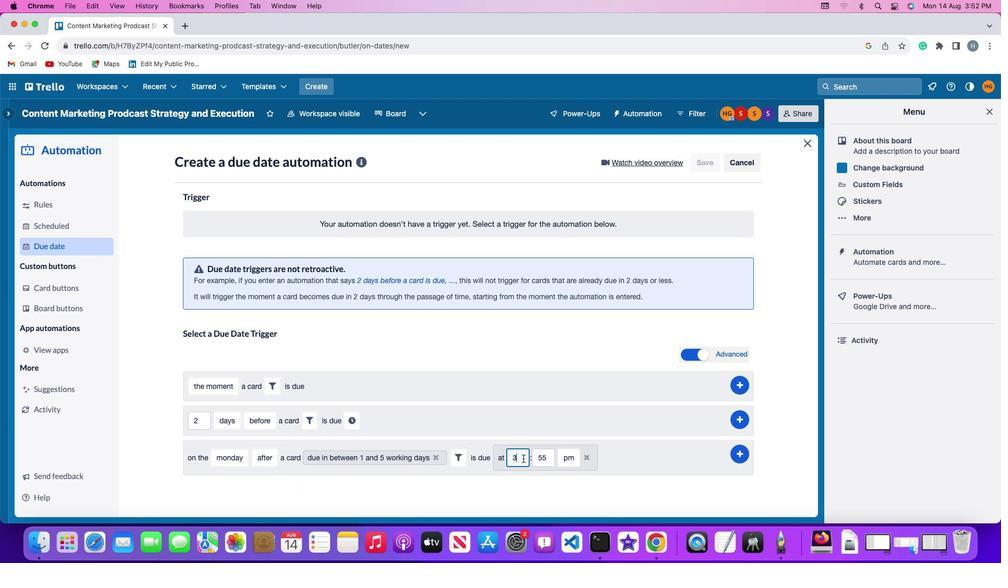 
Action: Key pressed Key.backspace'1''1'
Screenshot: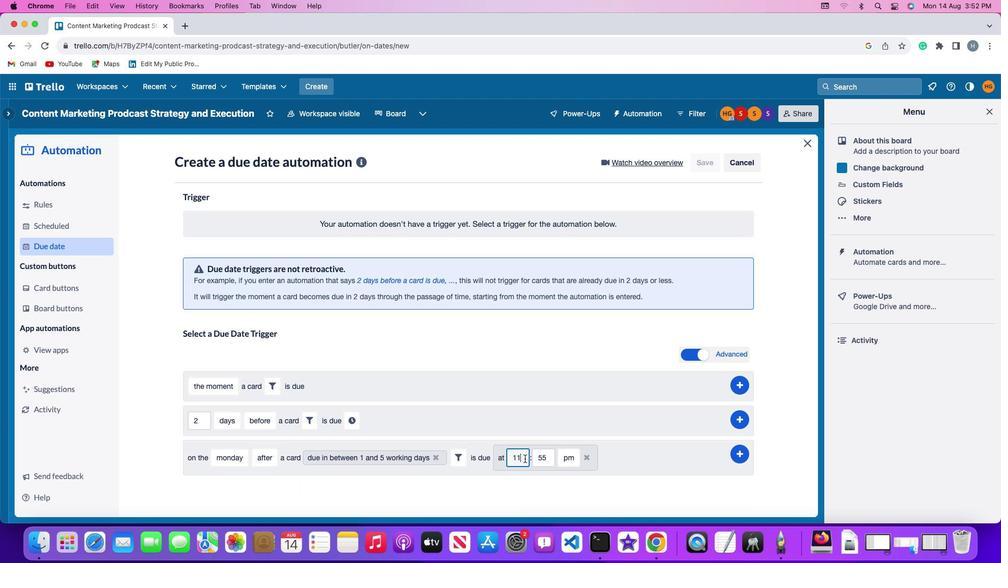 
Action: Mouse moved to (549, 458)
Screenshot: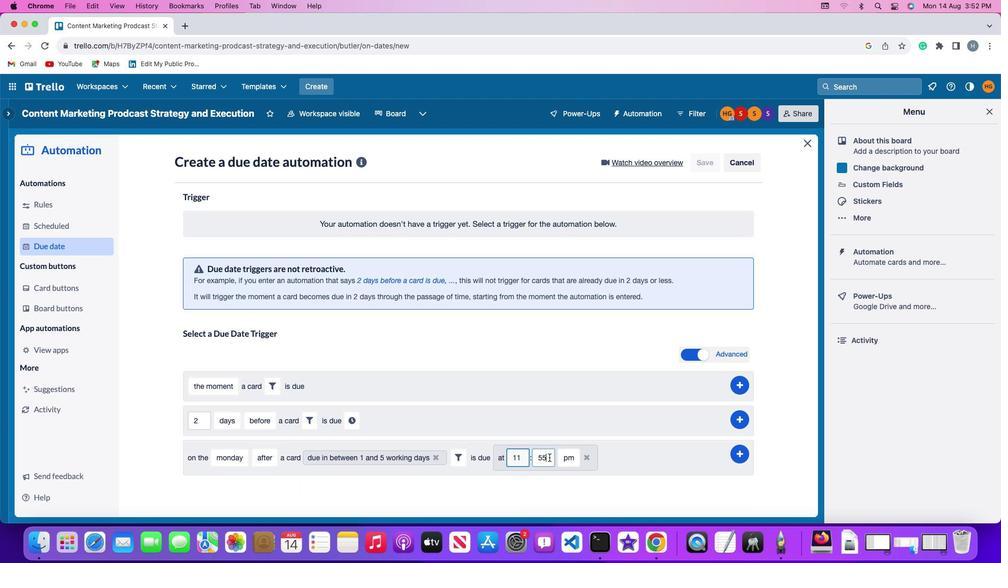 
Action: Mouse pressed left at (549, 458)
Screenshot: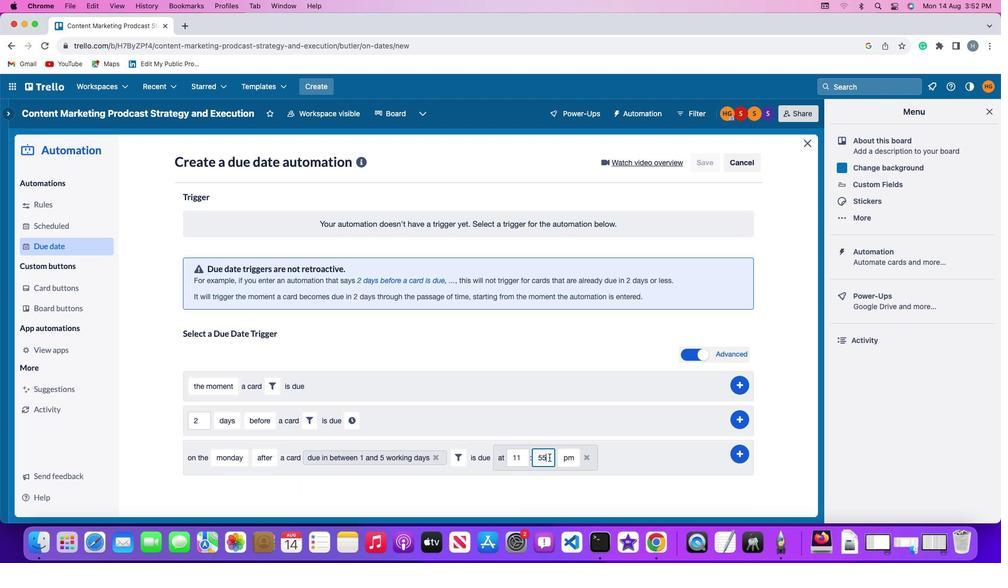 
Action: Key pressed Key.backspaceKey.backspace'0''0'
Screenshot: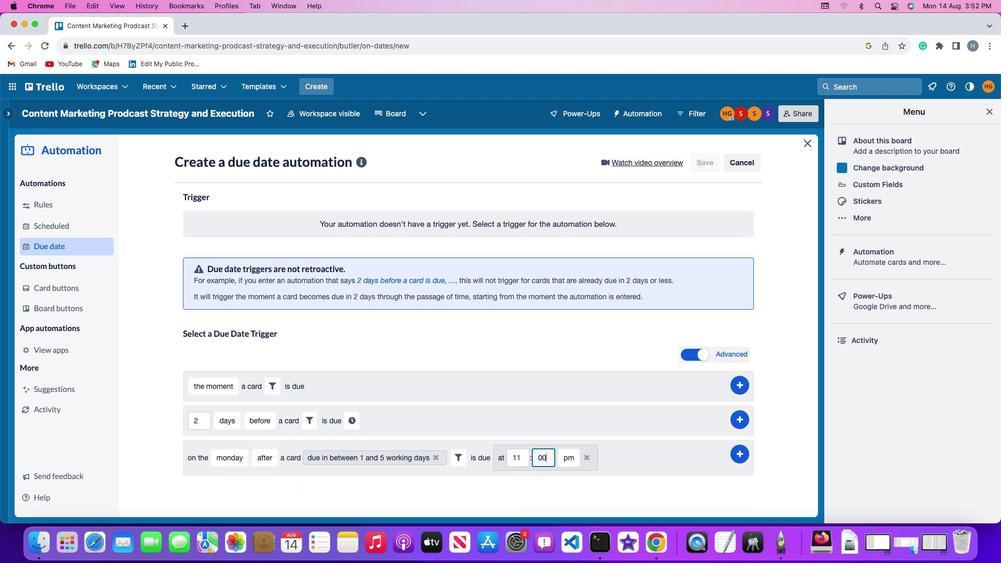 
Action: Mouse moved to (576, 457)
Screenshot: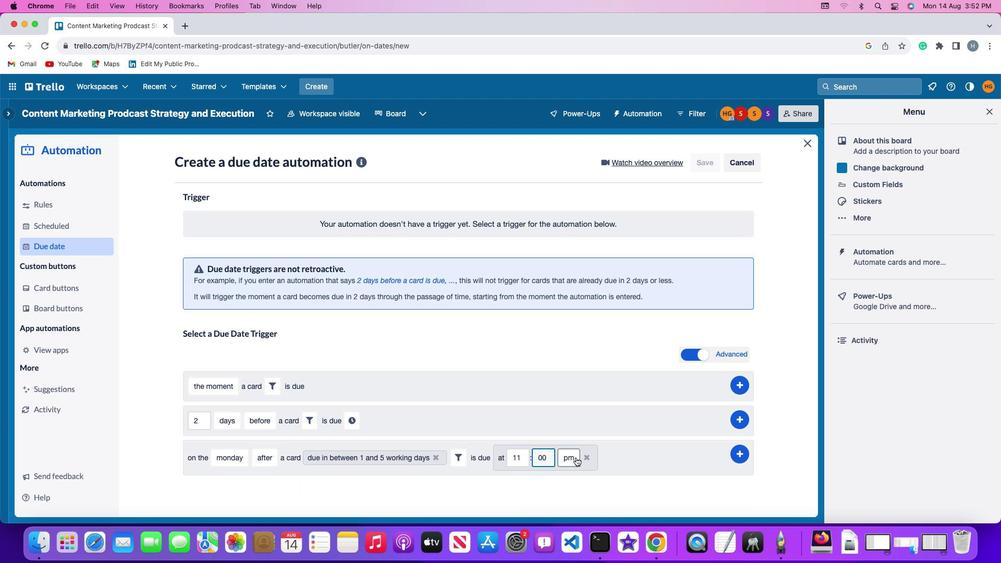 
Action: Mouse pressed left at (576, 457)
Screenshot: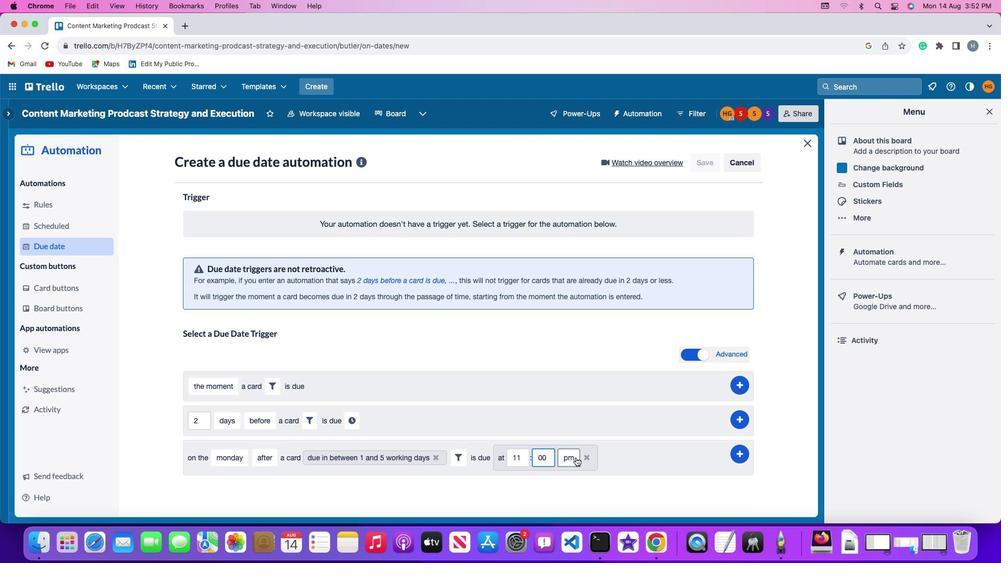 
Action: Mouse moved to (569, 478)
Screenshot: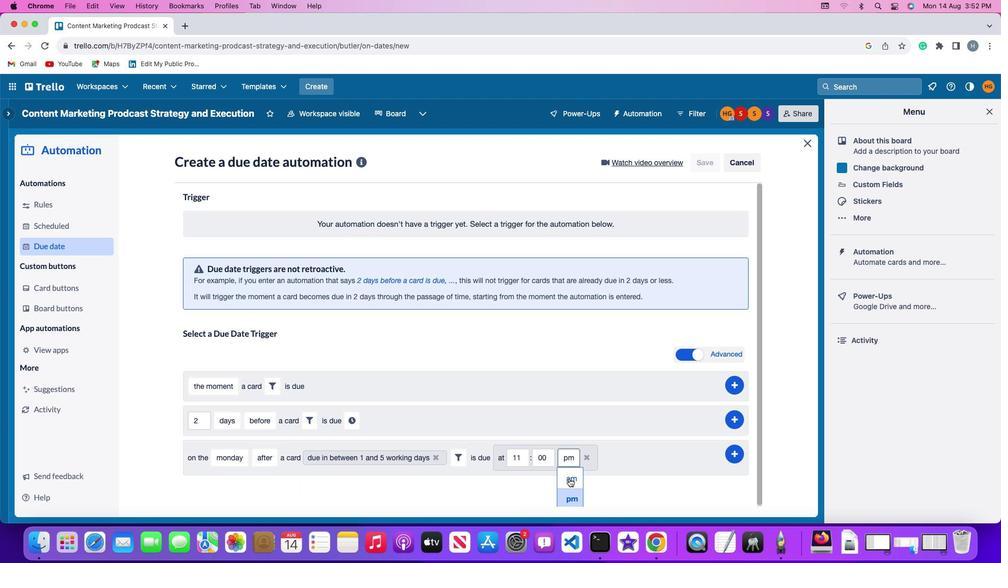 
Action: Mouse pressed left at (569, 478)
Screenshot: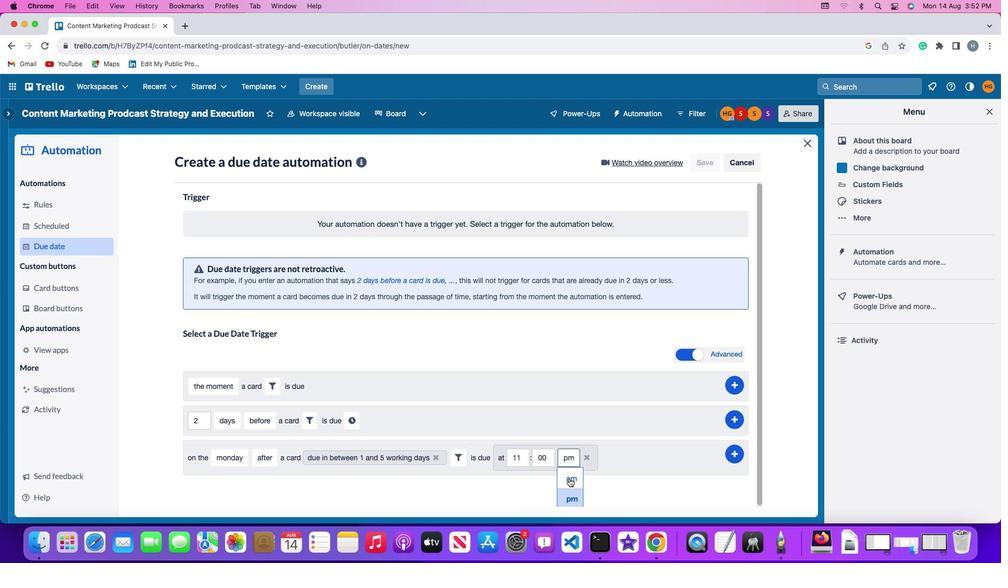 
Action: Mouse moved to (740, 453)
Screenshot: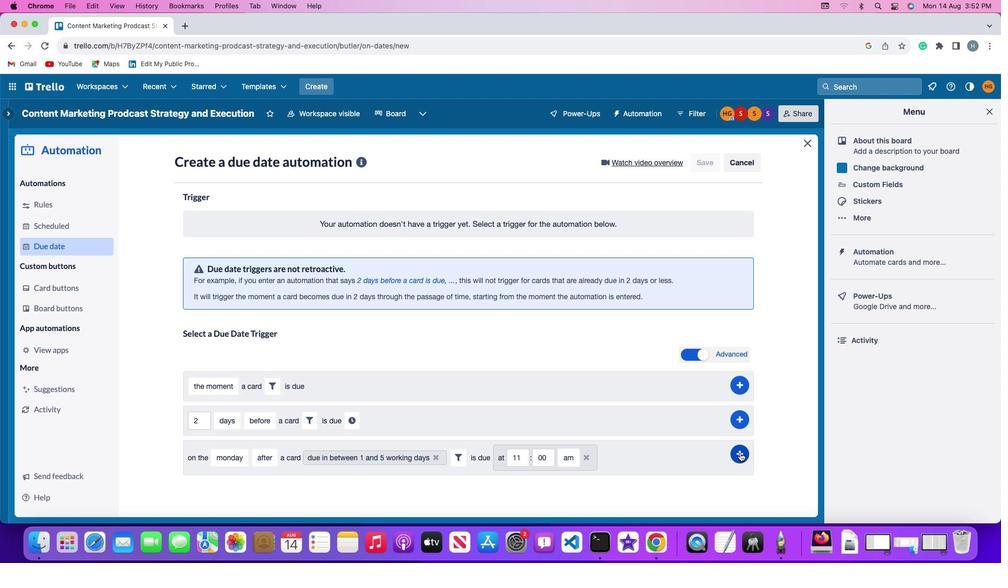 
Action: Mouse pressed left at (740, 453)
Screenshot: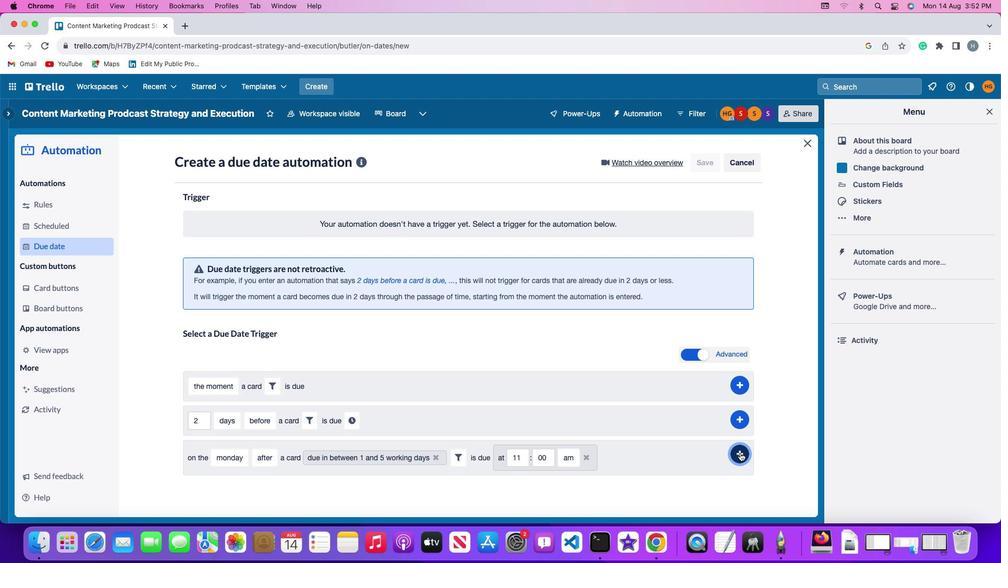 
Action: Mouse moved to (774, 402)
Screenshot: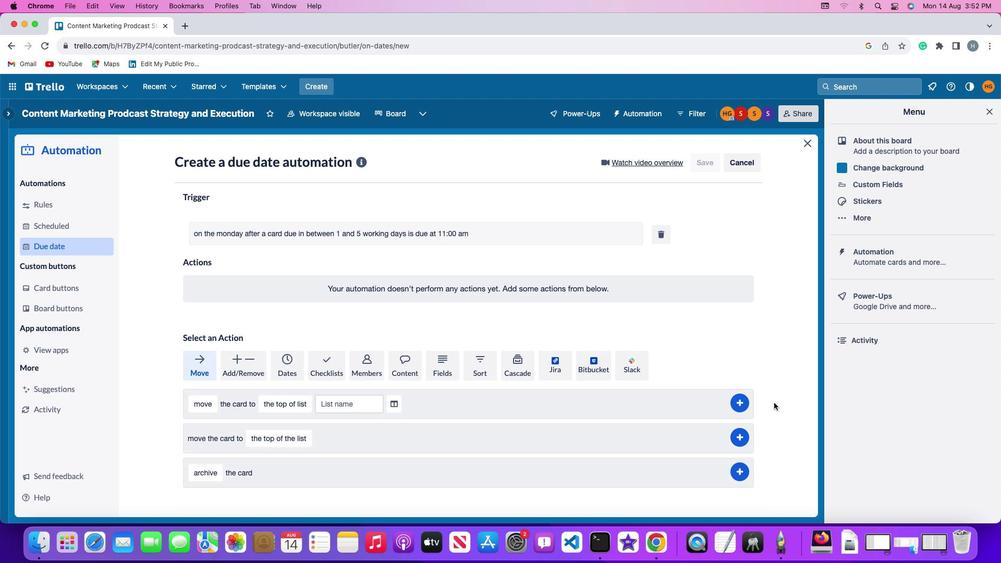 
